 Task: Look for space in Longfield, United Kingdom from 4th June, 2023 to 8th June, 2023 for 2 adults in price range Rs.8000 to Rs.16000. Place can be private room with 1  bedroom having 1 bed and 1 bathroom. Property type can be house, flat, guest house, hotel. Booking option can be shelf check-in. Required host language is English.
Action: Mouse moved to (452, 98)
Screenshot: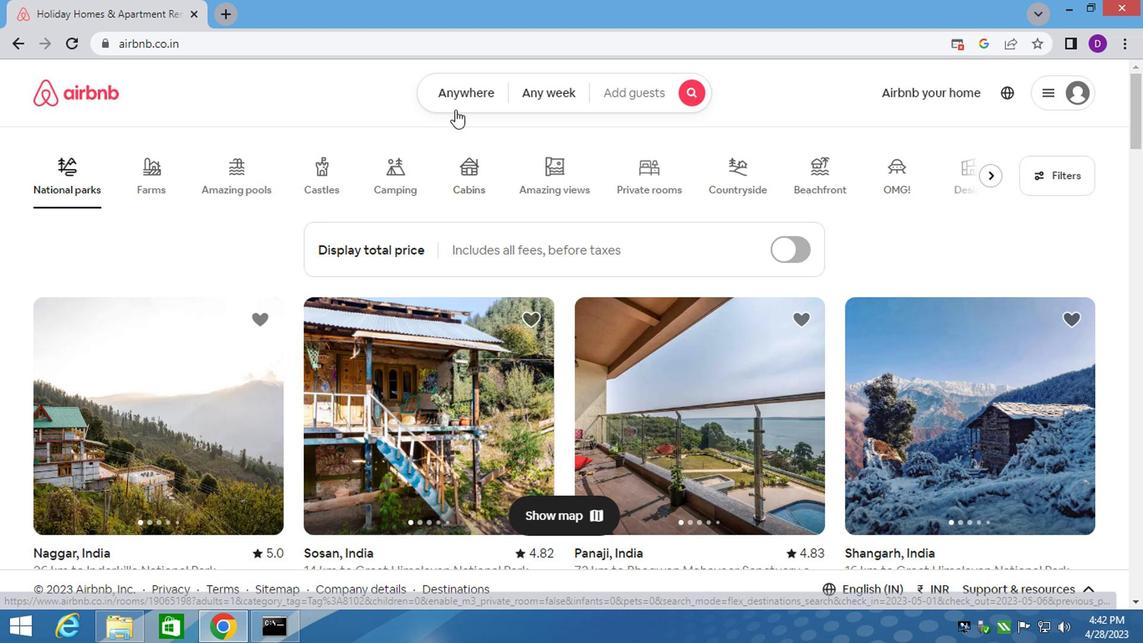 
Action: Mouse pressed left at (452, 98)
Screenshot: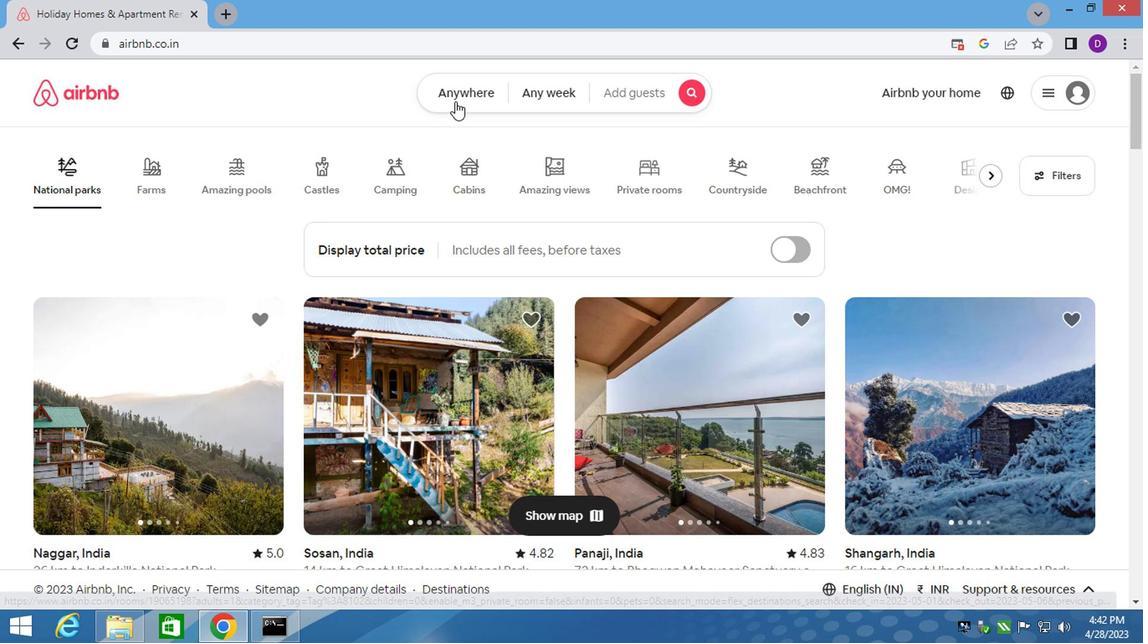 
Action: Mouse moved to (328, 163)
Screenshot: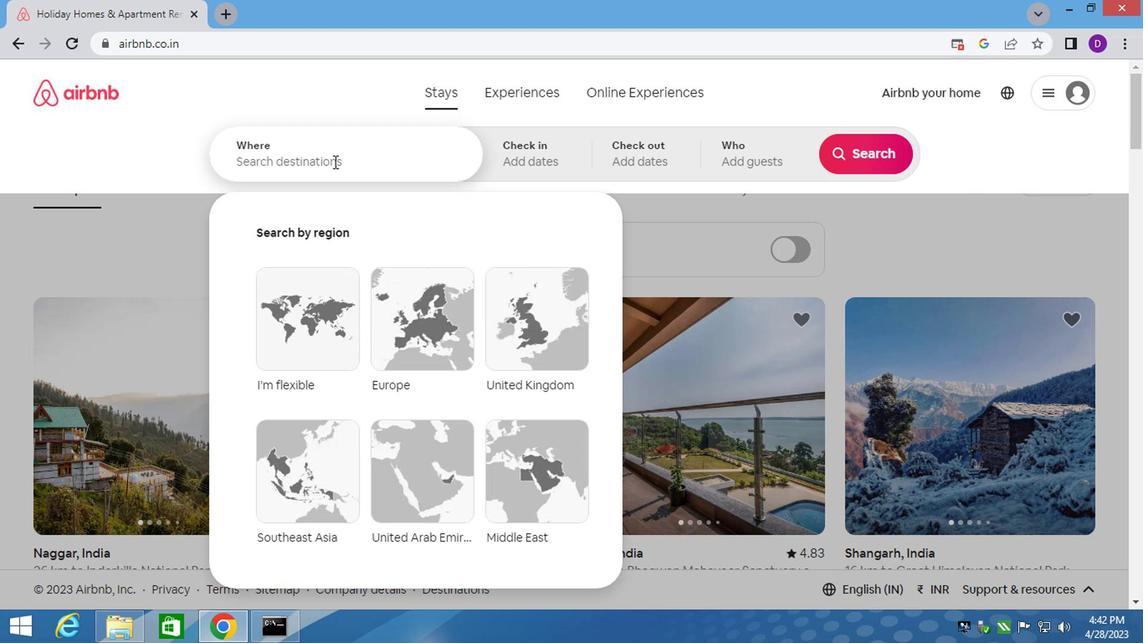 
Action: Mouse pressed left at (328, 163)
Screenshot: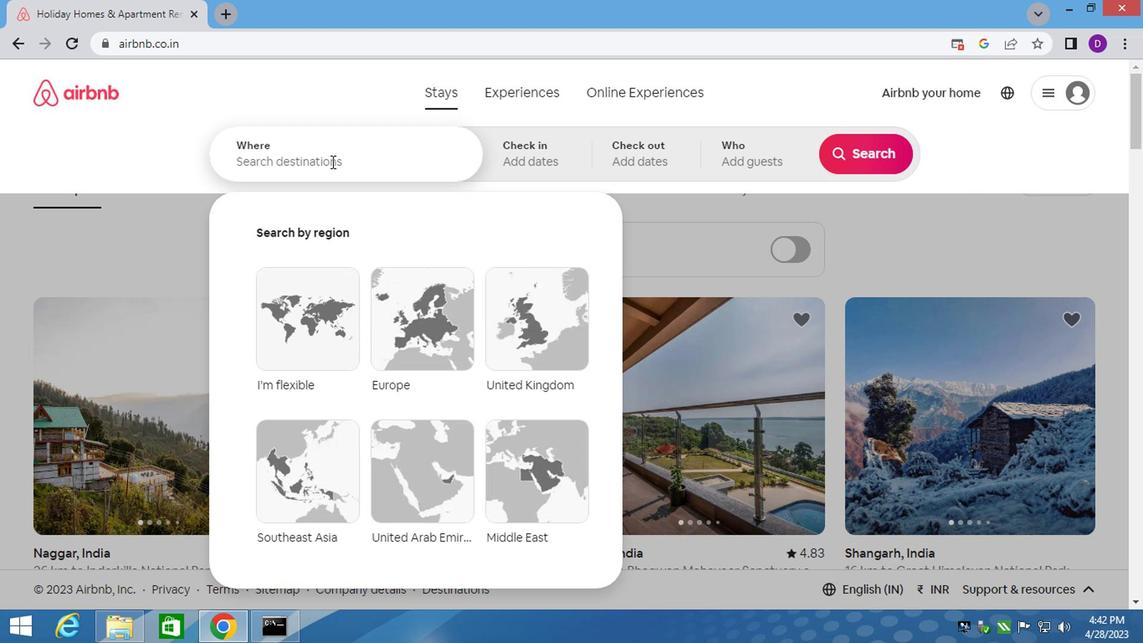
Action: Mouse moved to (328, 163)
Screenshot: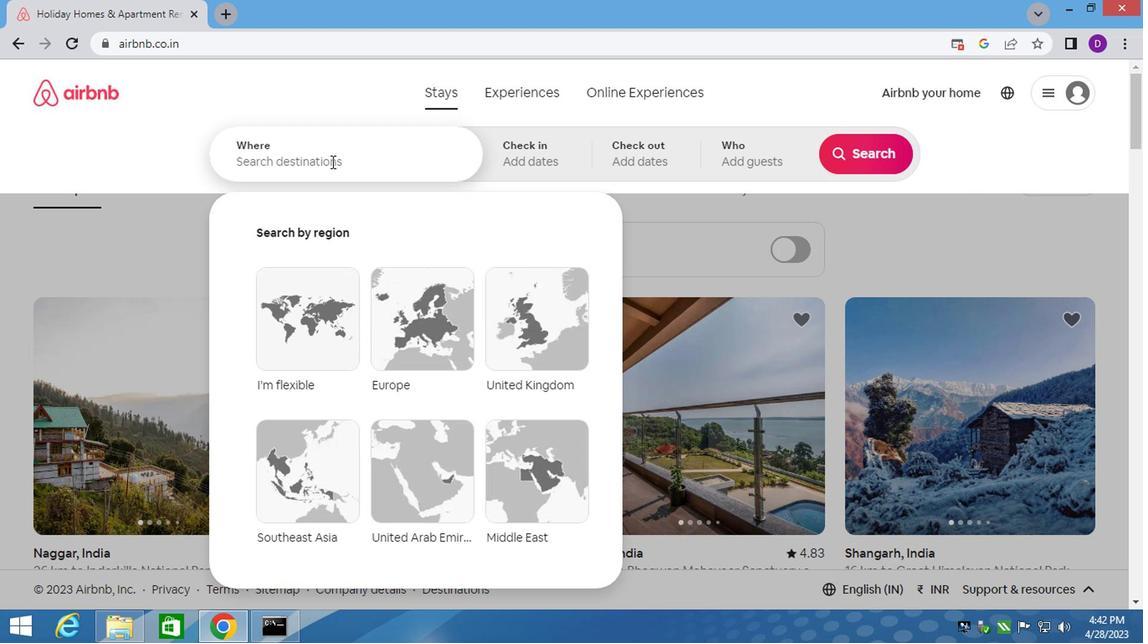 
Action: Key pressed <Key.shift_r>Longfield,<Key.space><Key.down><Key.enter>
Screenshot: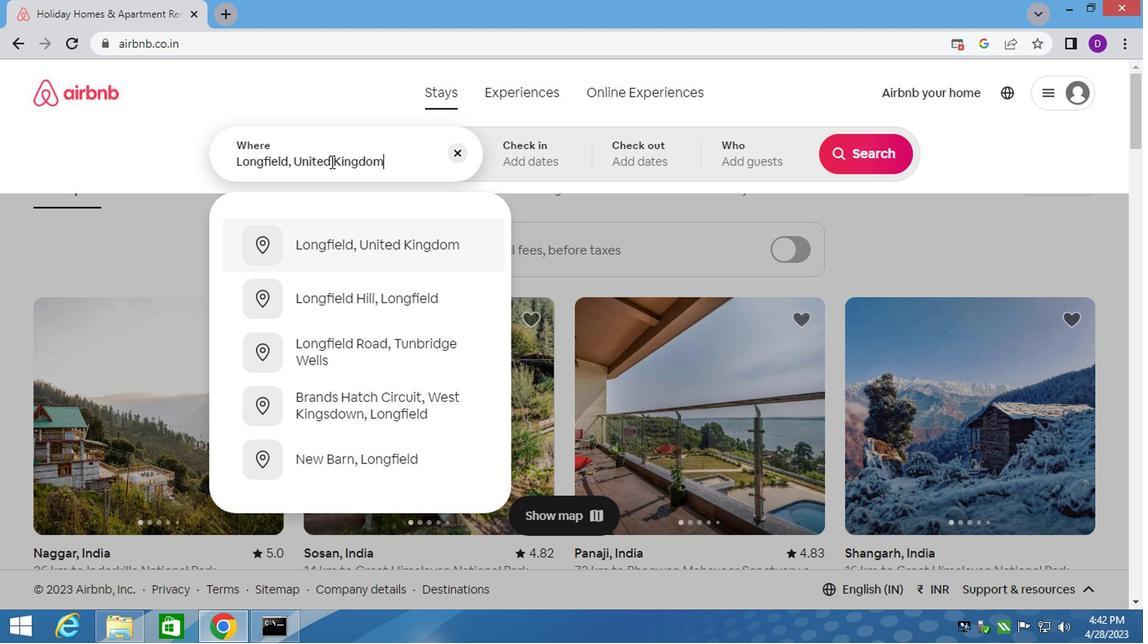 
Action: Mouse moved to (845, 287)
Screenshot: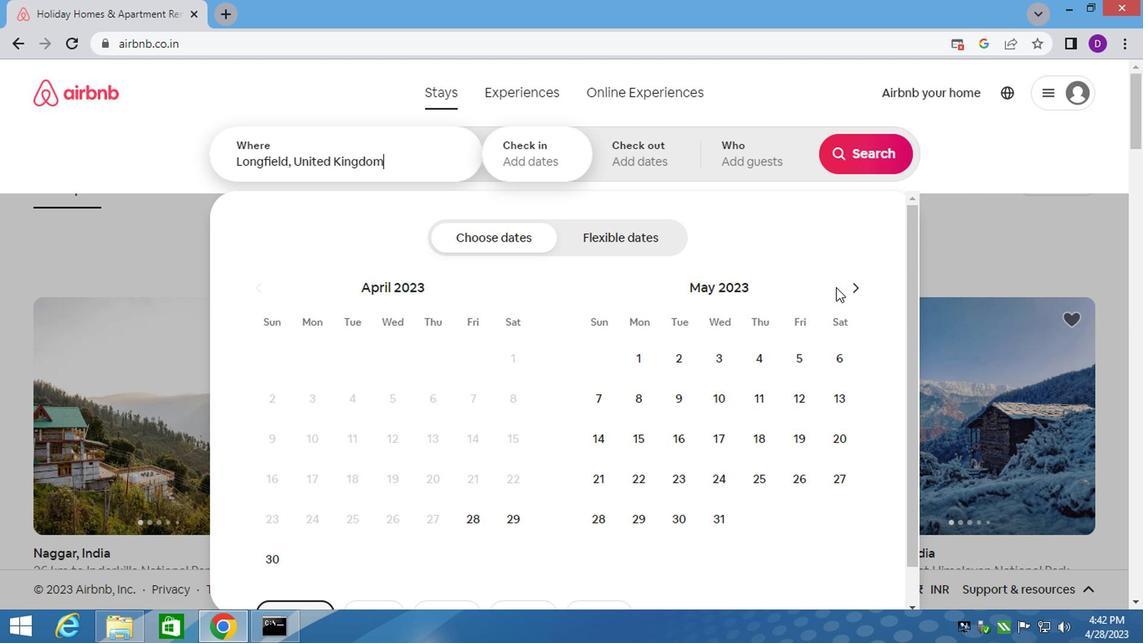 
Action: Mouse pressed left at (845, 287)
Screenshot: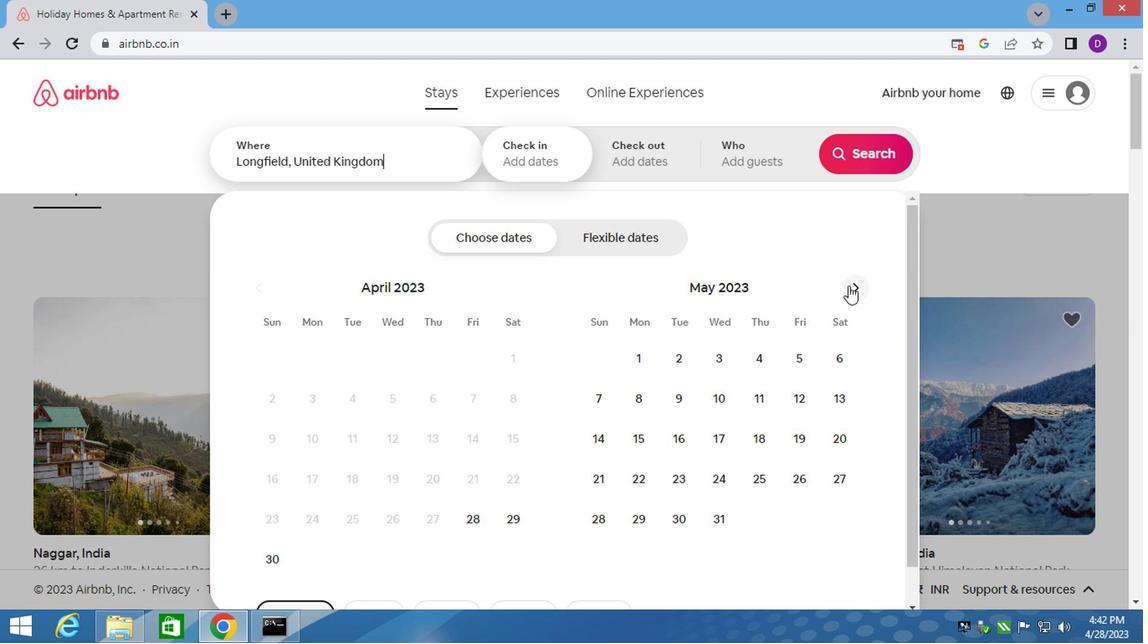 
Action: Mouse moved to (605, 402)
Screenshot: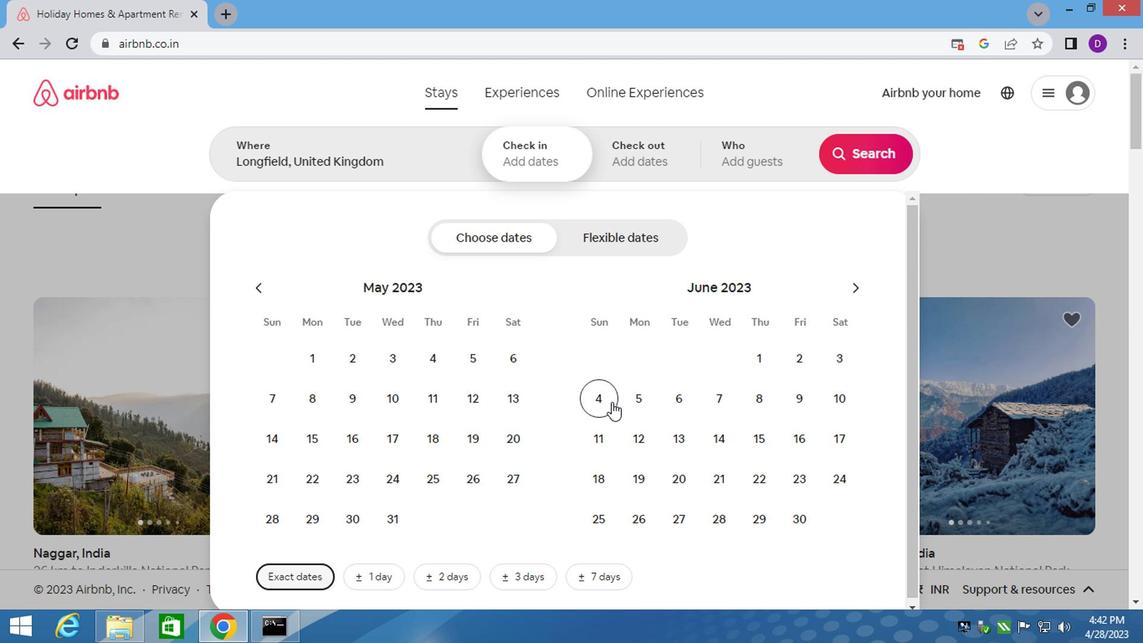 
Action: Mouse pressed left at (605, 402)
Screenshot: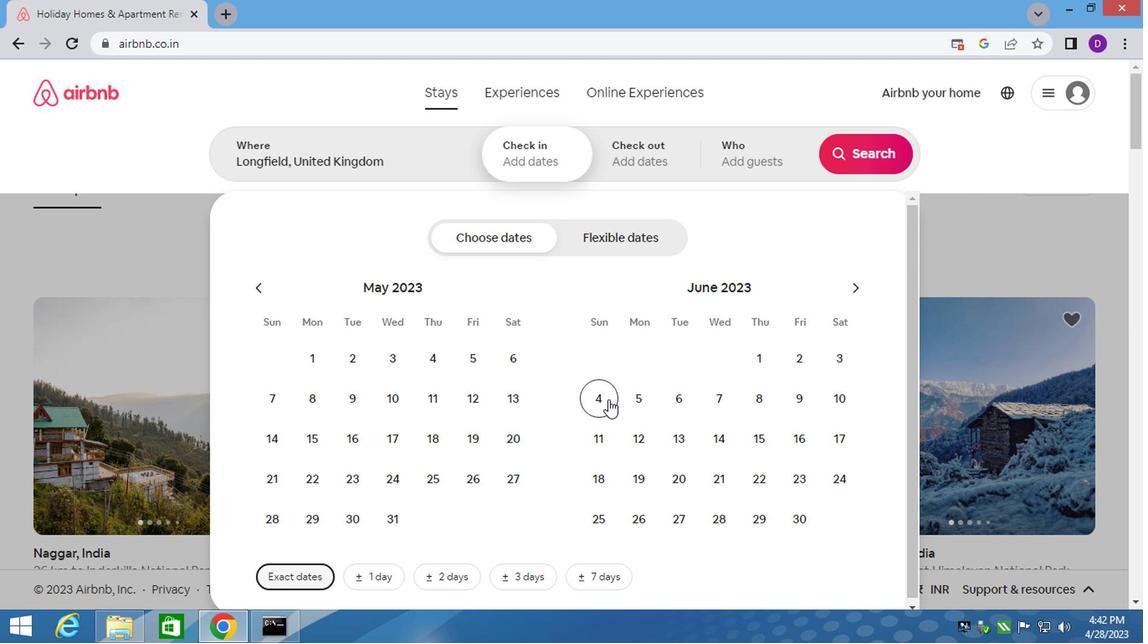 
Action: Mouse moved to (767, 403)
Screenshot: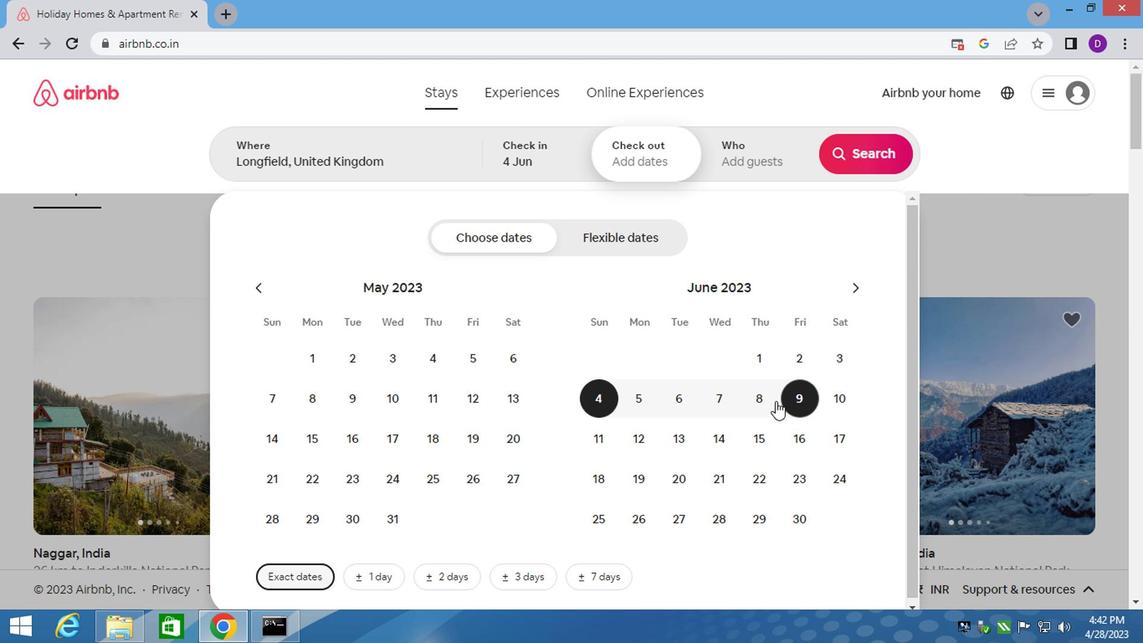 
Action: Mouse pressed left at (767, 403)
Screenshot: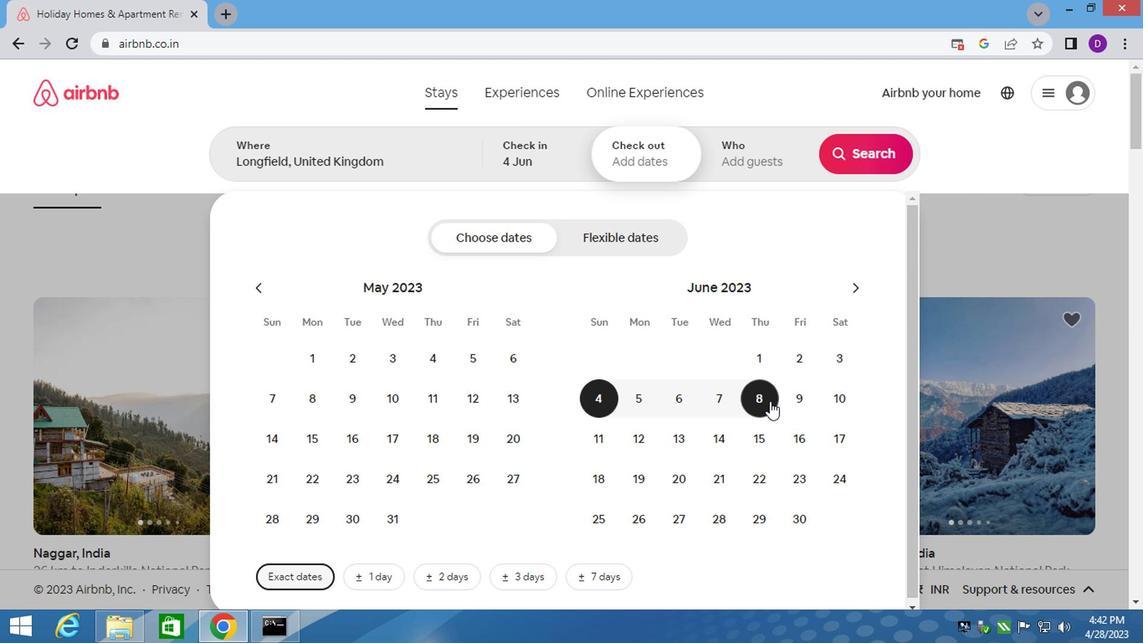 
Action: Mouse moved to (768, 162)
Screenshot: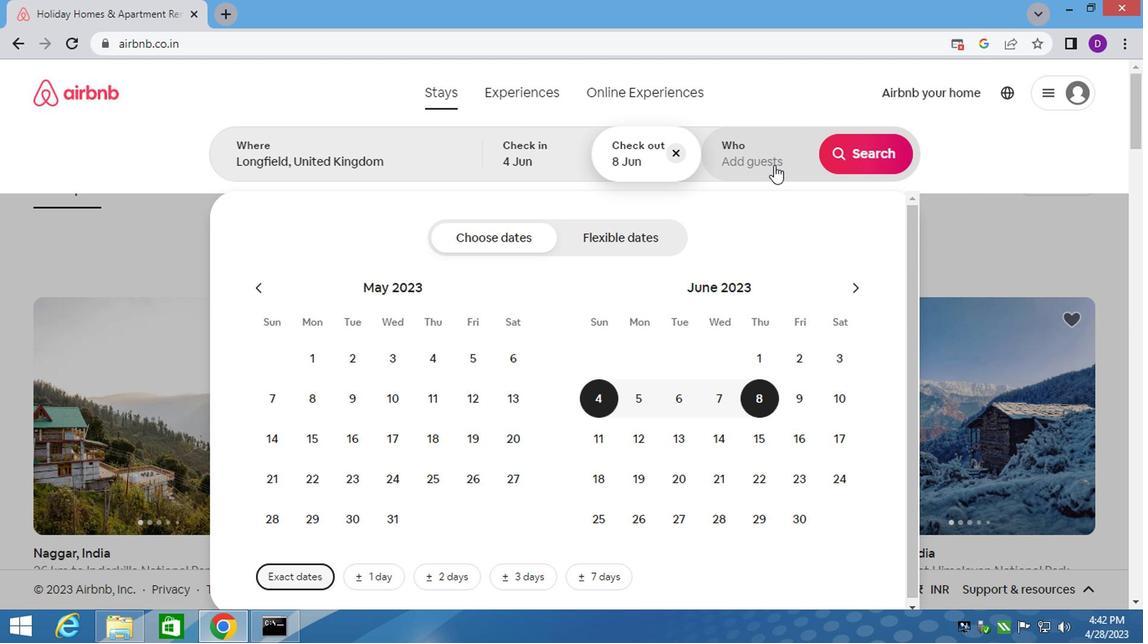 
Action: Mouse pressed left at (768, 162)
Screenshot: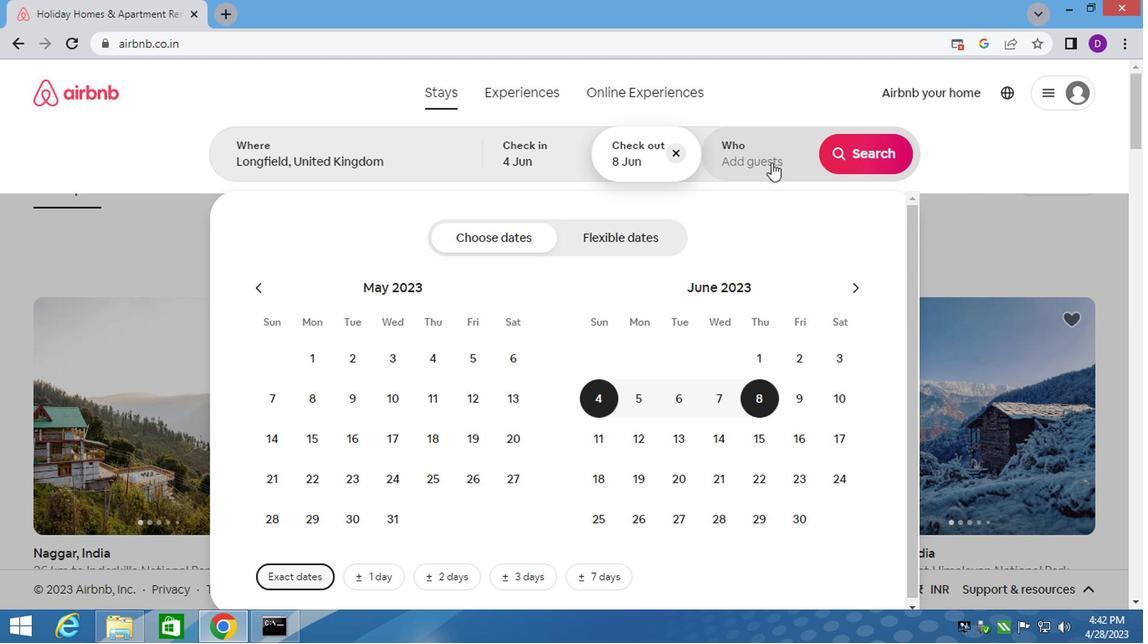
Action: Mouse moved to (860, 252)
Screenshot: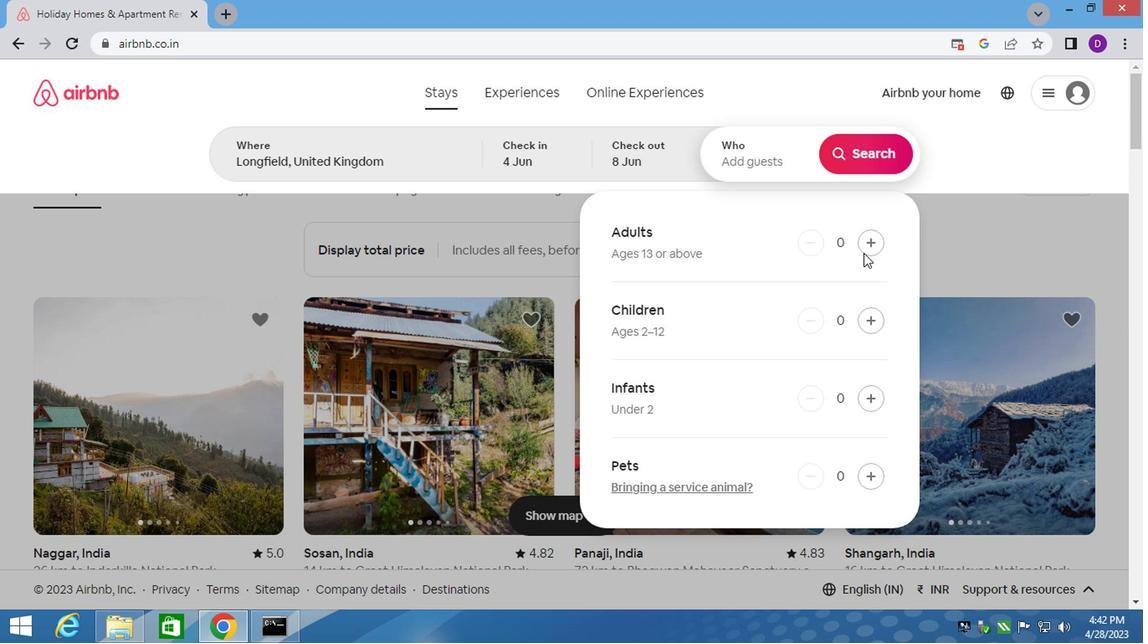
Action: Mouse pressed left at (860, 252)
Screenshot: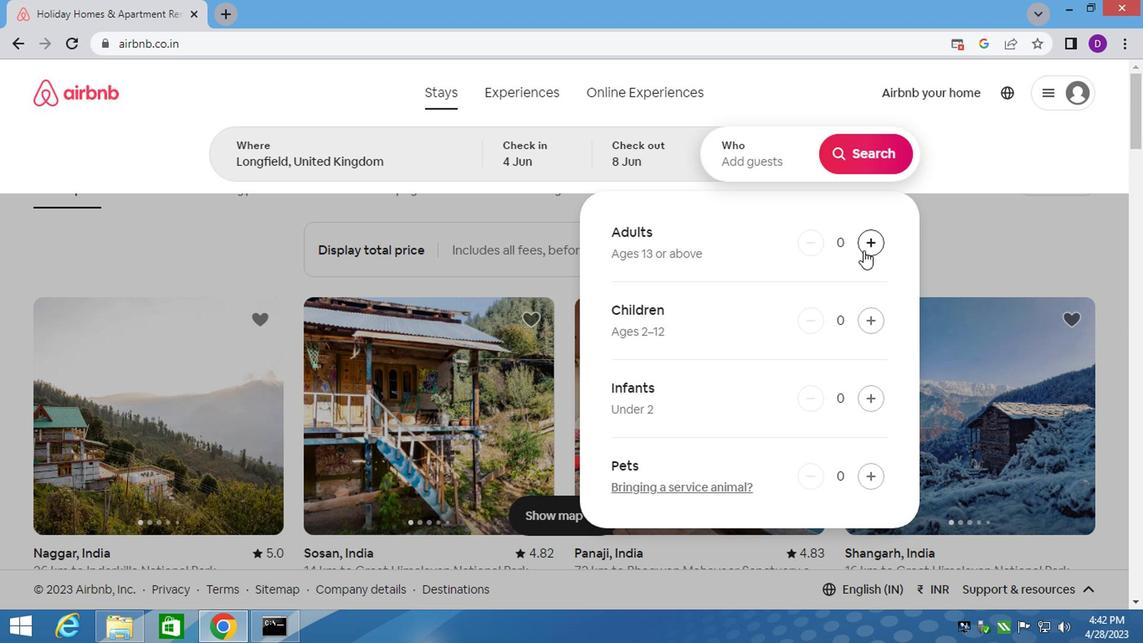 
Action: Mouse pressed left at (860, 252)
Screenshot: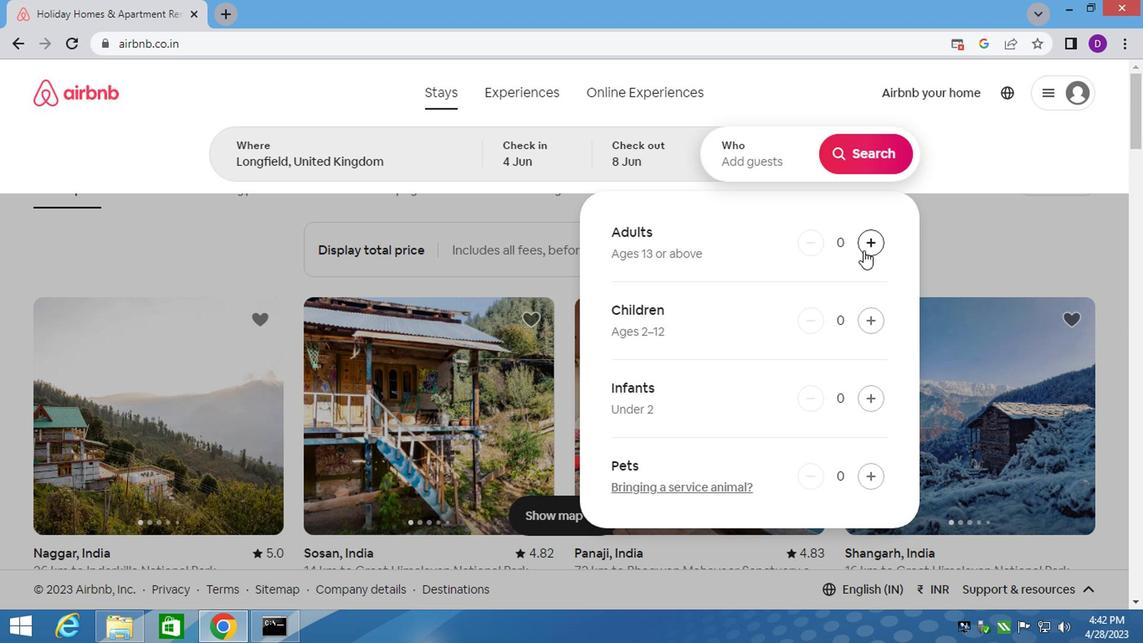 
Action: Mouse moved to (857, 166)
Screenshot: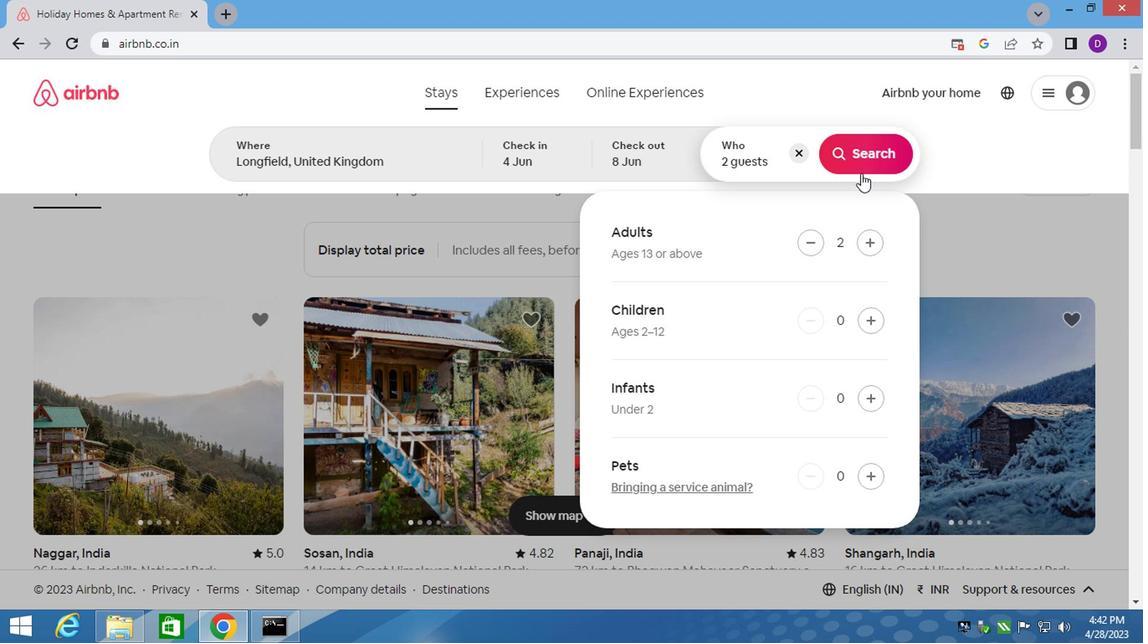 
Action: Mouse pressed left at (857, 166)
Screenshot: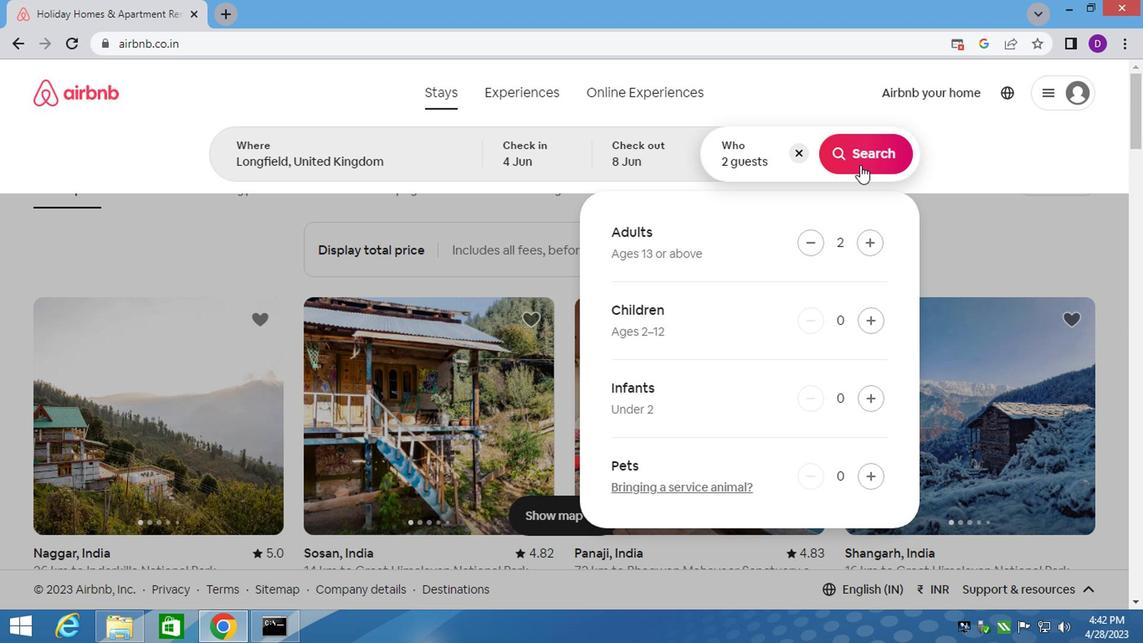 
Action: Mouse moved to (1050, 167)
Screenshot: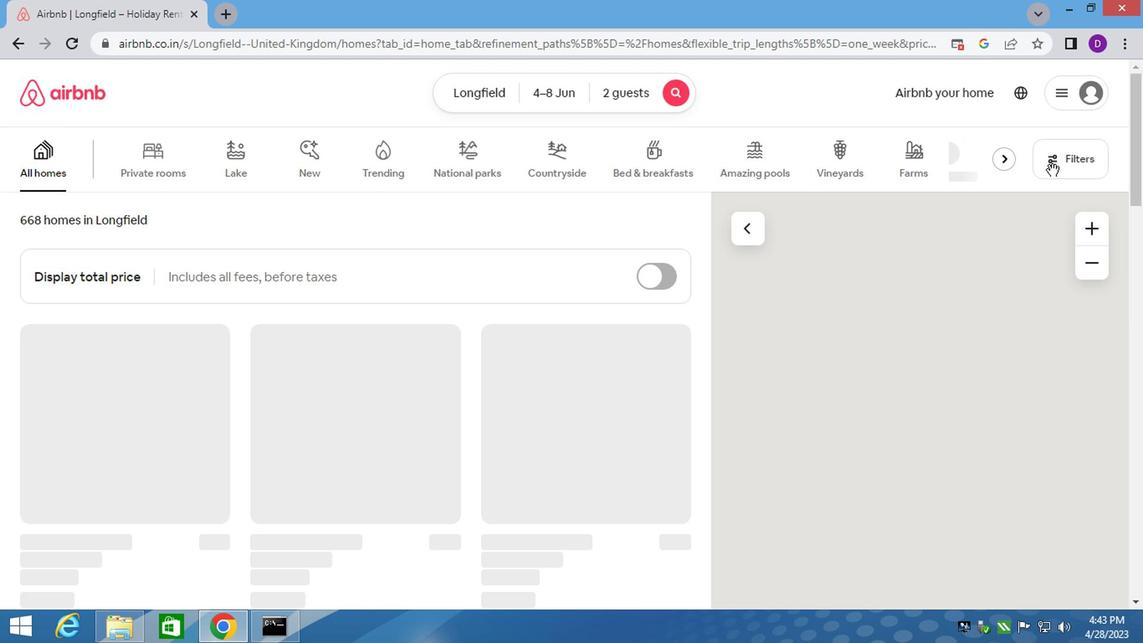 
Action: Mouse pressed left at (1050, 167)
Screenshot: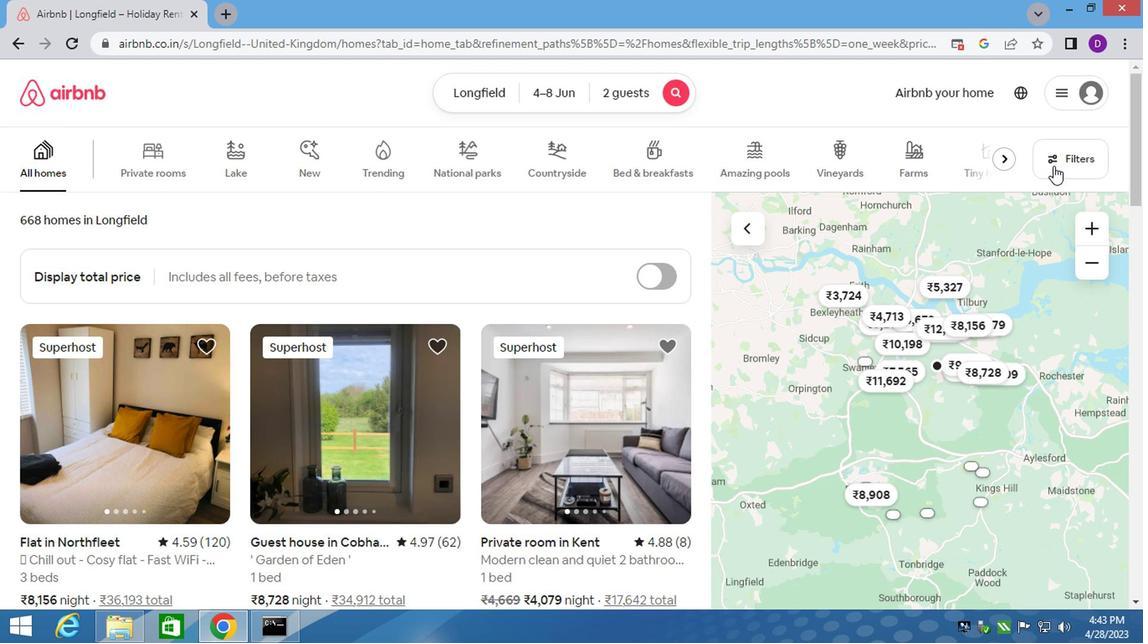 
Action: Mouse moved to (349, 374)
Screenshot: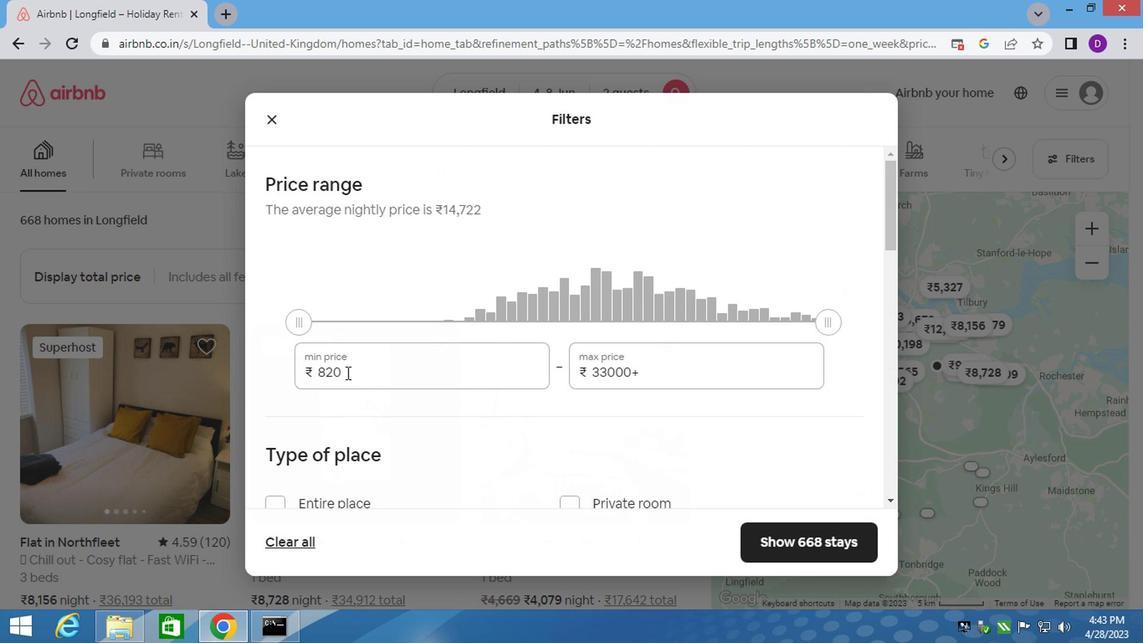 
Action: Mouse pressed left at (349, 374)
Screenshot: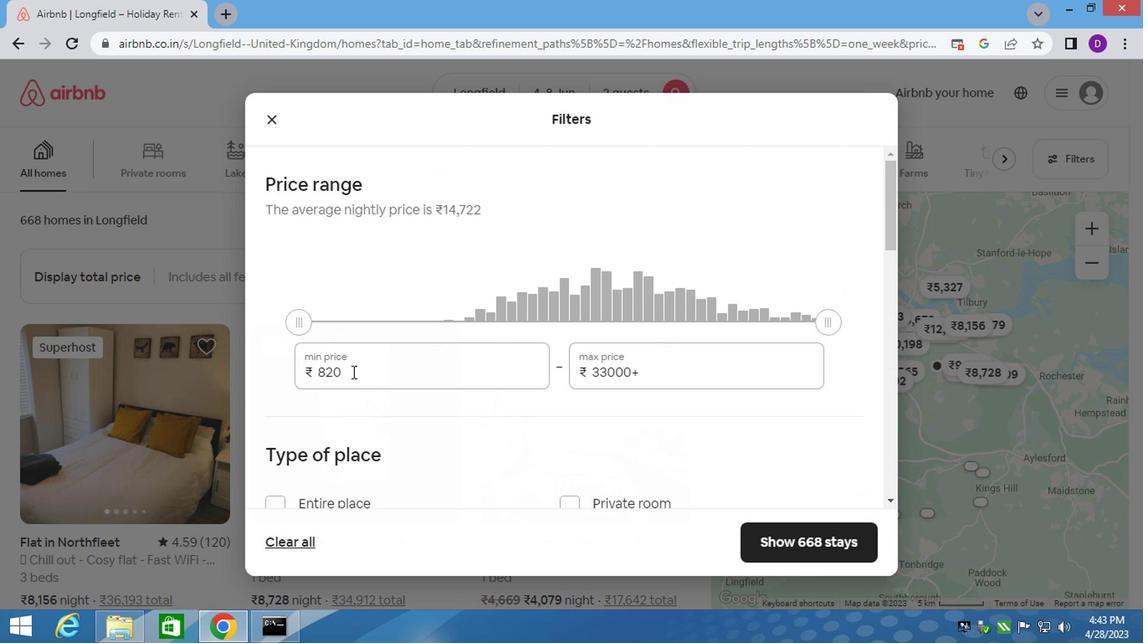 
Action: Mouse pressed left at (349, 374)
Screenshot: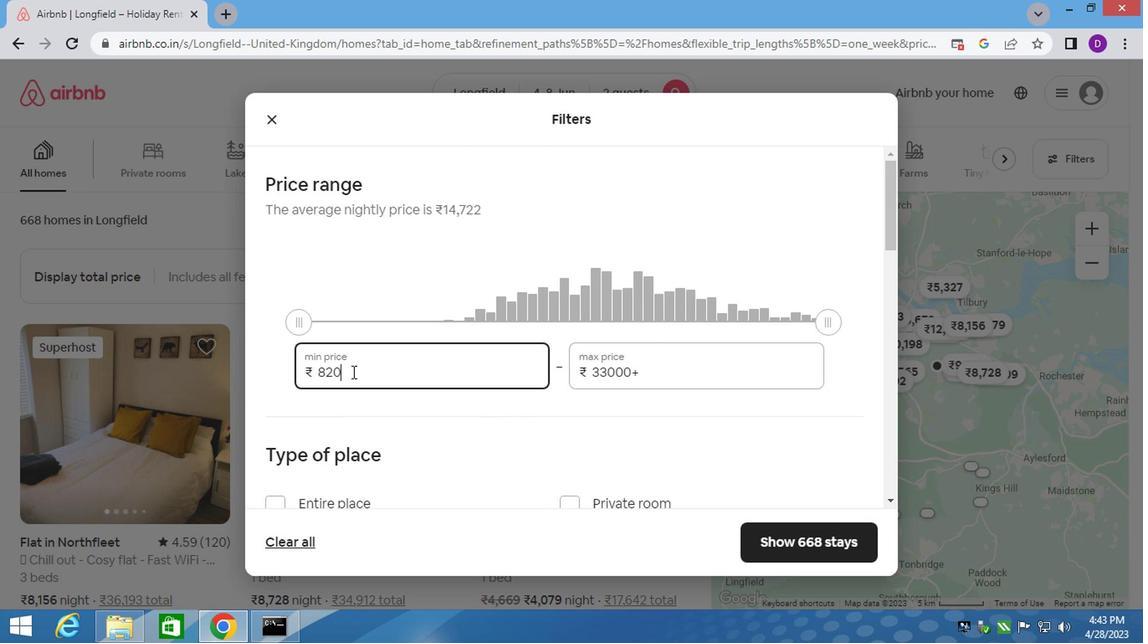 
Action: Key pressed 8000<Key.tab>1<Key.backspace><Key.backspace><Key.backspace><Key.backspace><Key.backspace><Key.backspace><Key.backspace><Key.backspace><Key.backspace><Key.backspace><Key.backspace>16000
Screenshot: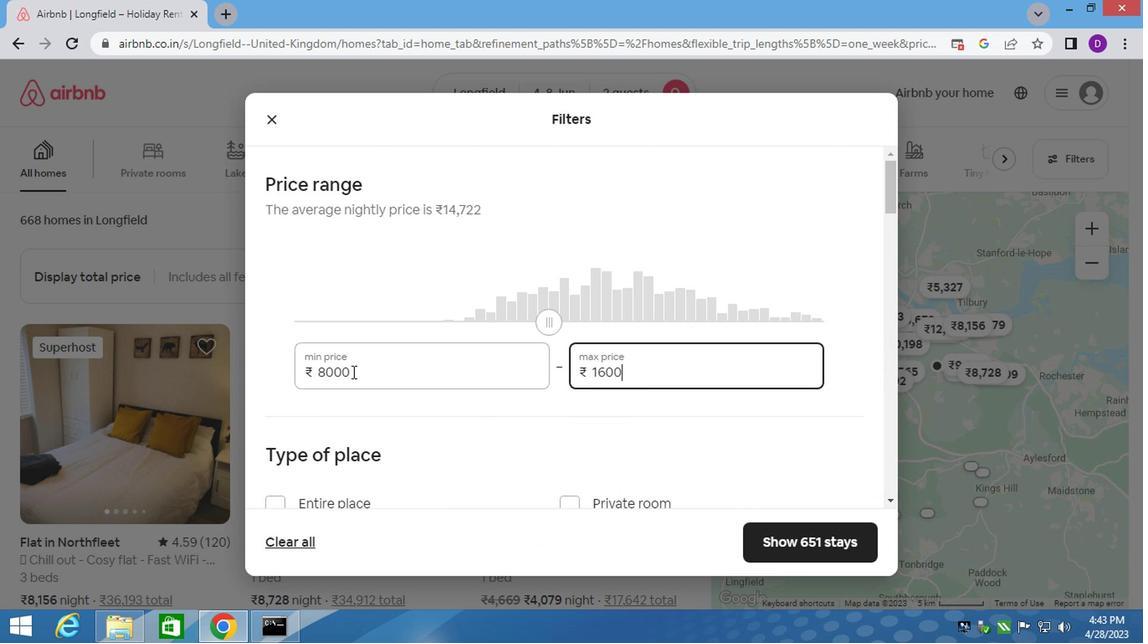 
Action: Mouse moved to (349, 375)
Screenshot: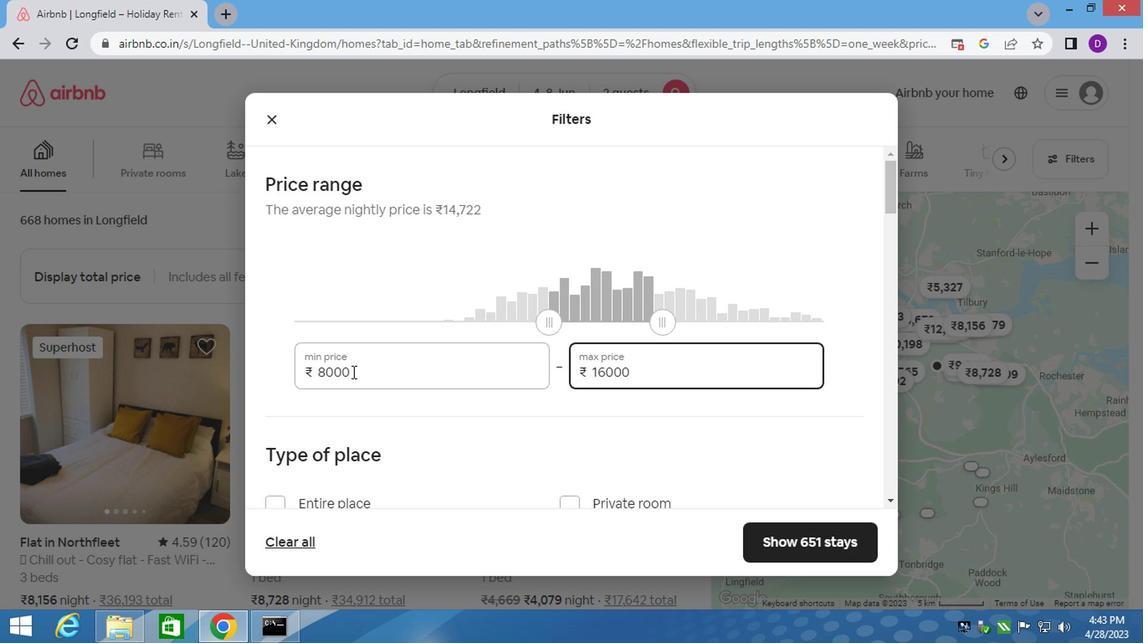 
Action: Mouse scrolled (349, 374) with delta (0, 0)
Screenshot: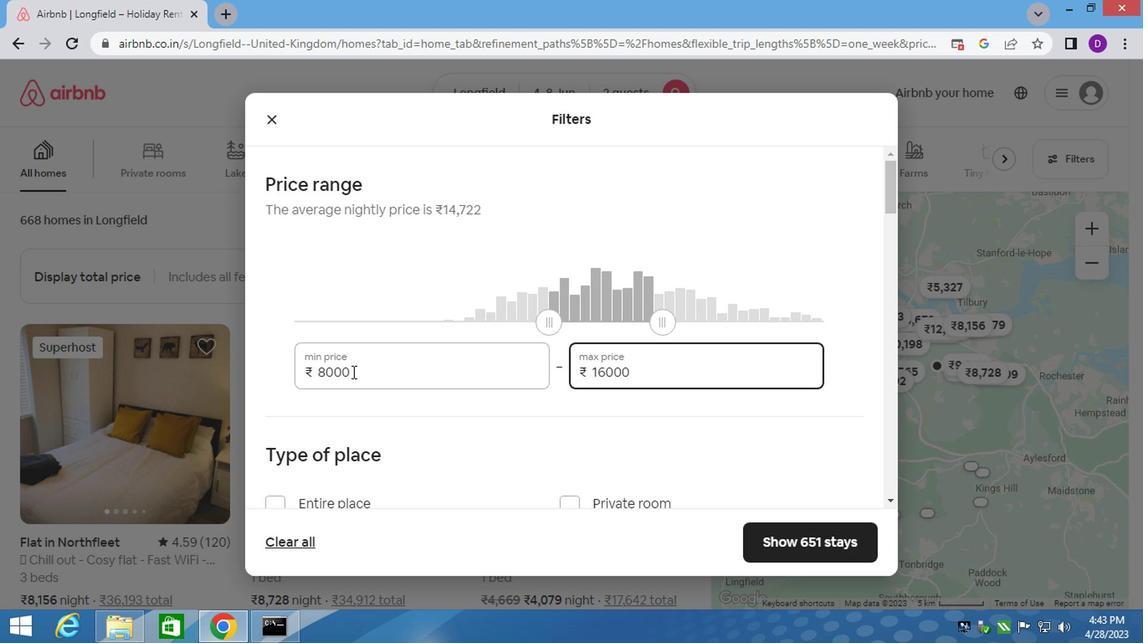 
Action: Mouse moved to (349, 375)
Screenshot: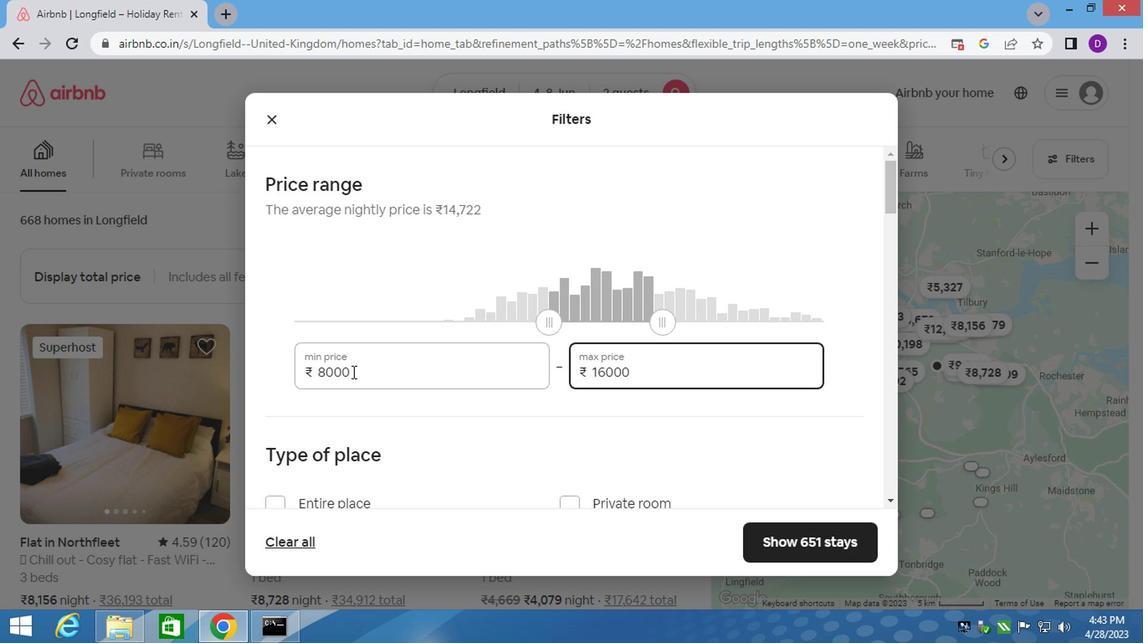 
Action: Mouse scrolled (349, 375) with delta (0, 0)
Screenshot: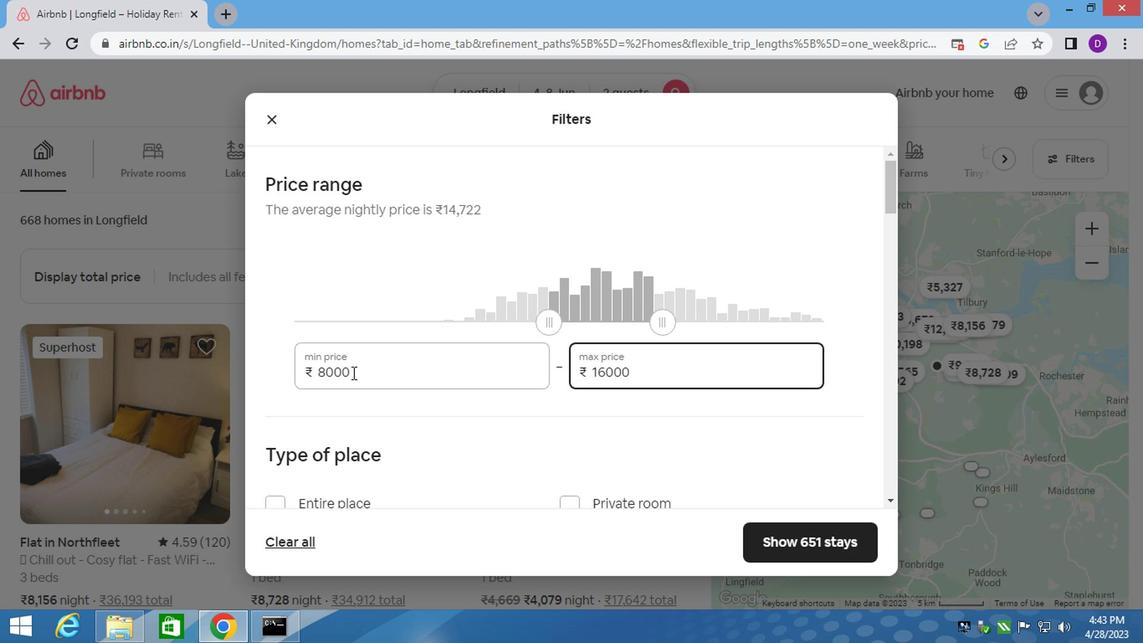 
Action: Mouse moved to (559, 346)
Screenshot: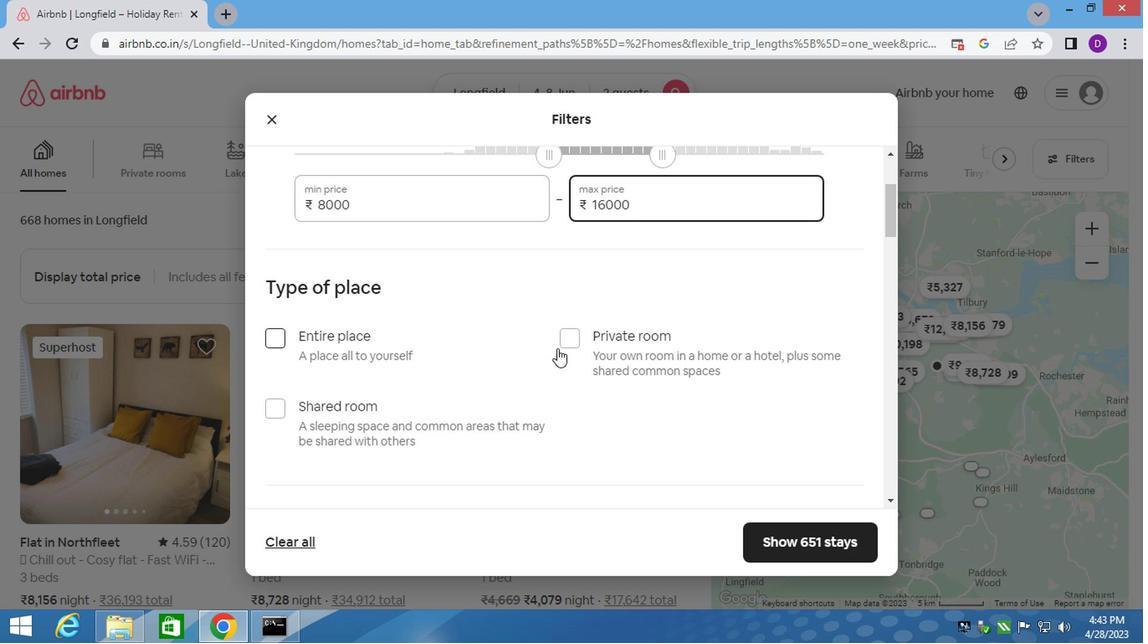 
Action: Mouse pressed left at (559, 346)
Screenshot: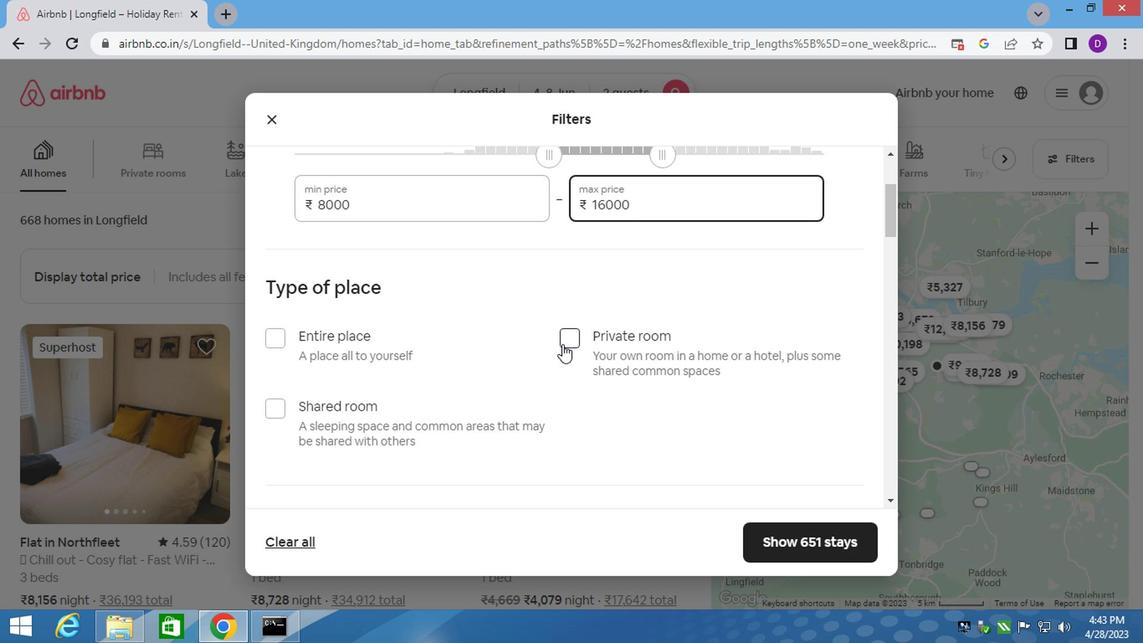 
Action: Mouse moved to (574, 365)
Screenshot: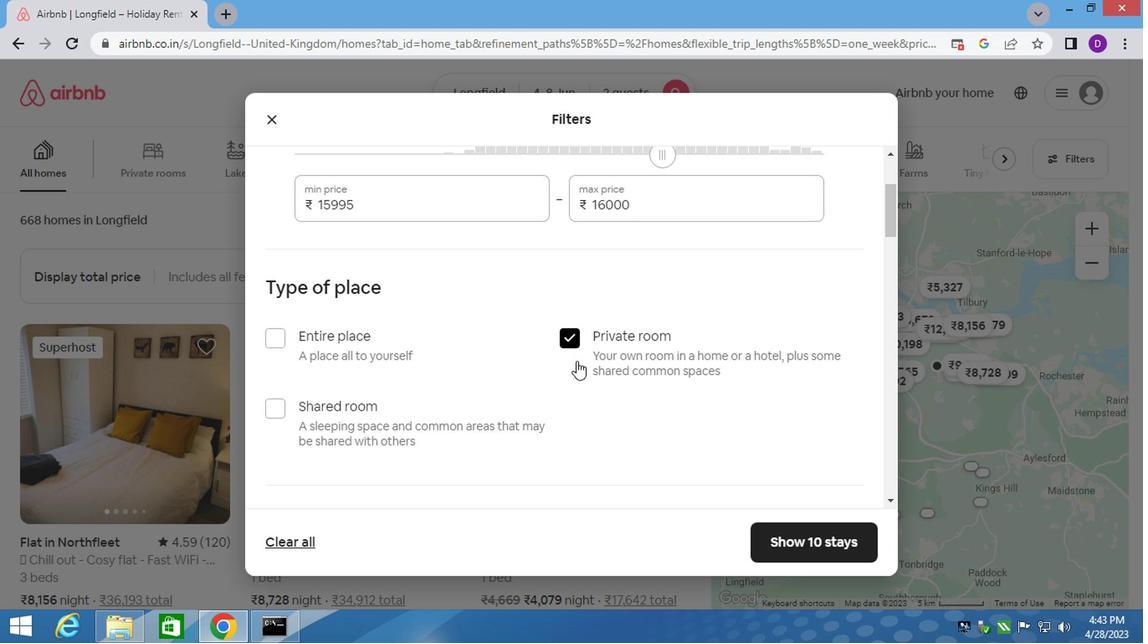 
Action: Mouse scrolled (574, 364) with delta (0, 0)
Screenshot: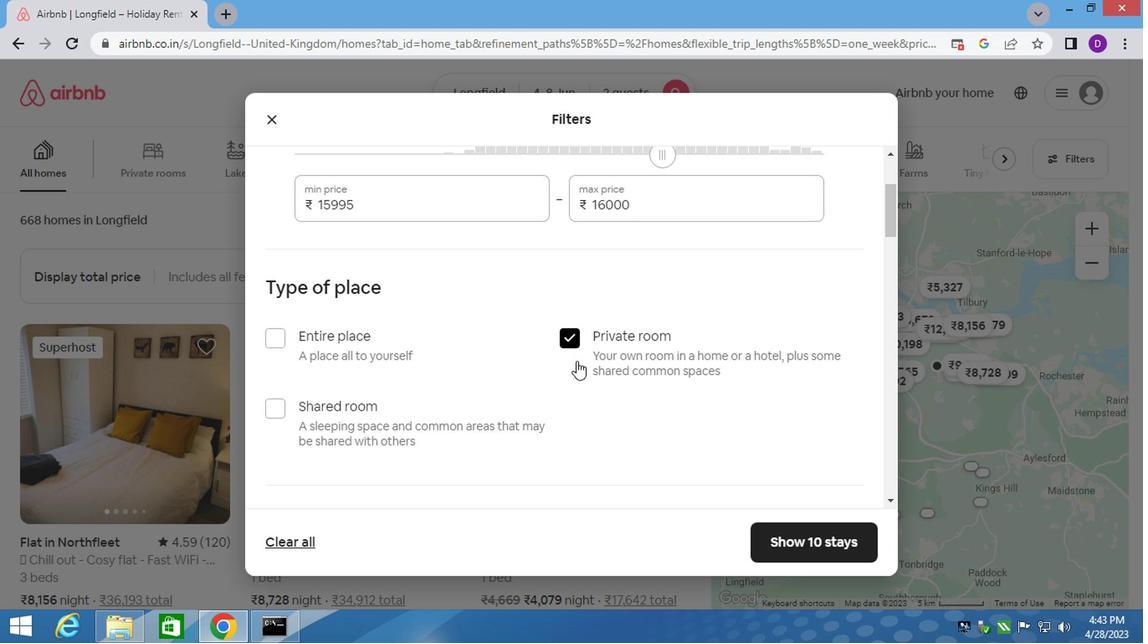 
Action: Mouse moved to (568, 366)
Screenshot: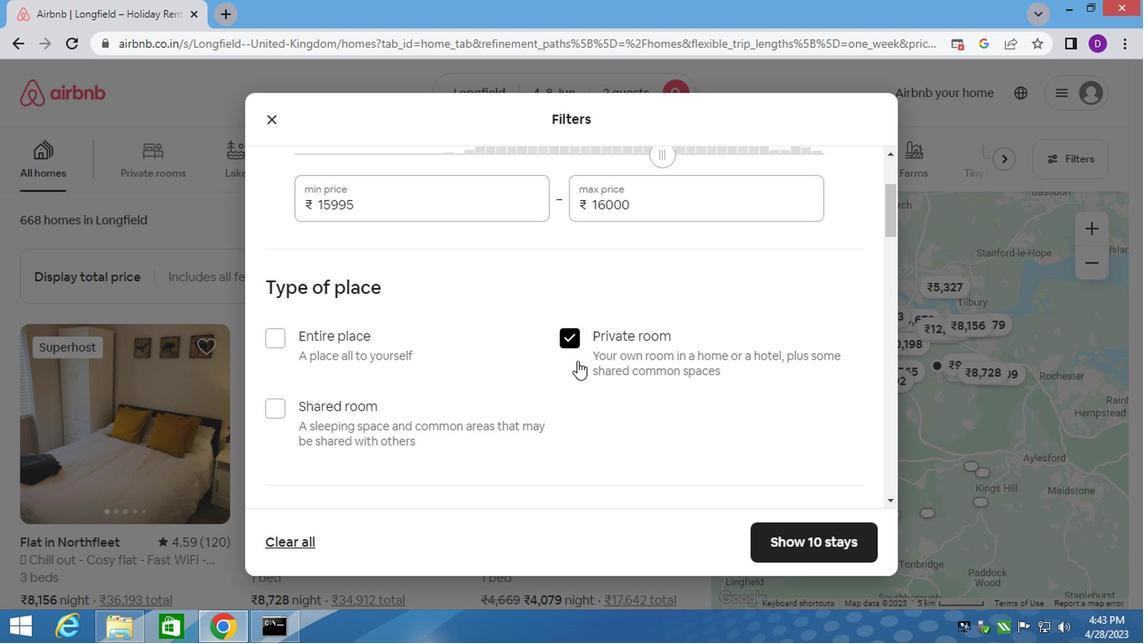 
Action: Mouse scrolled (570, 365) with delta (0, -1)
Screenshot: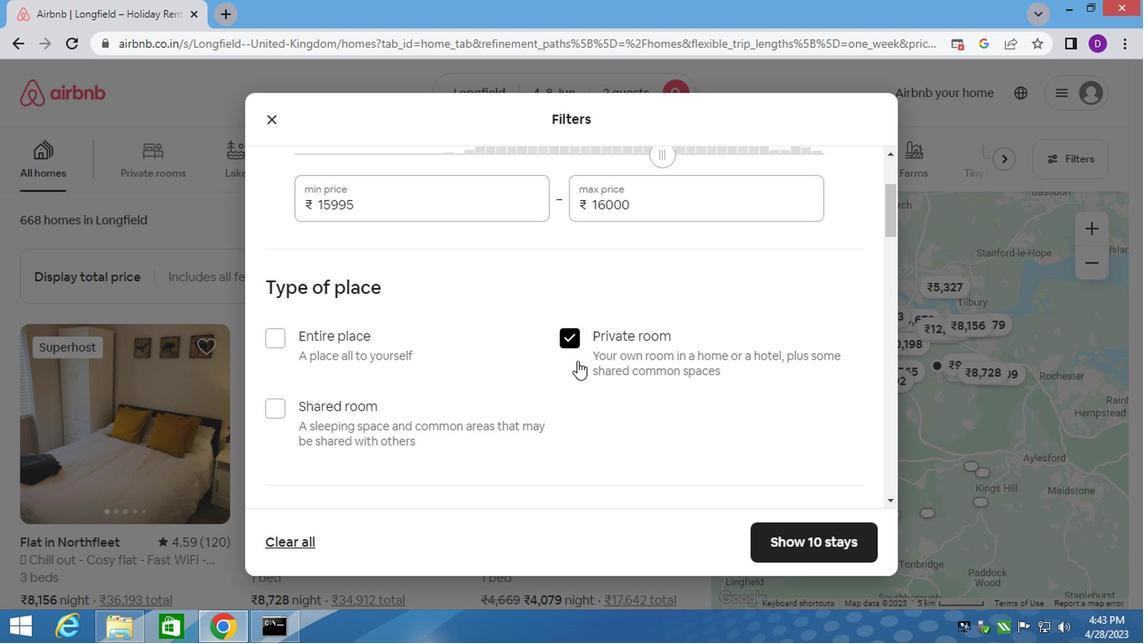 
Action: Mouse moved to (409, 370)
Screenshot: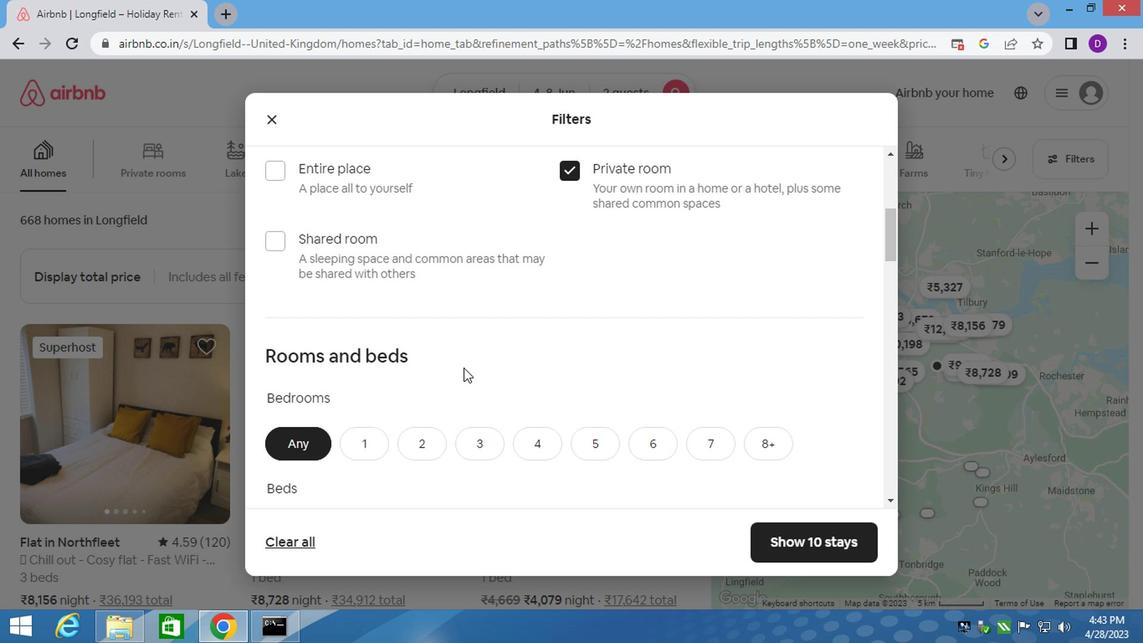 
Action: Mouse scrolled (409, 369) with delta (0, -1)
Screenshot: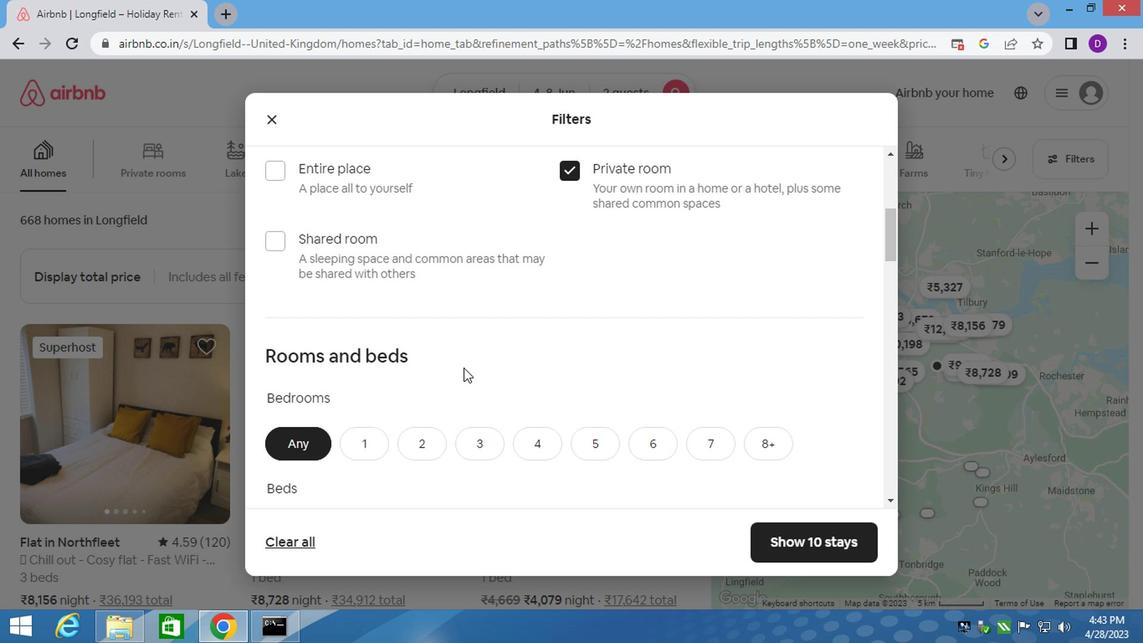 
Action: Mouse moved to (408, 370)
Screenshot: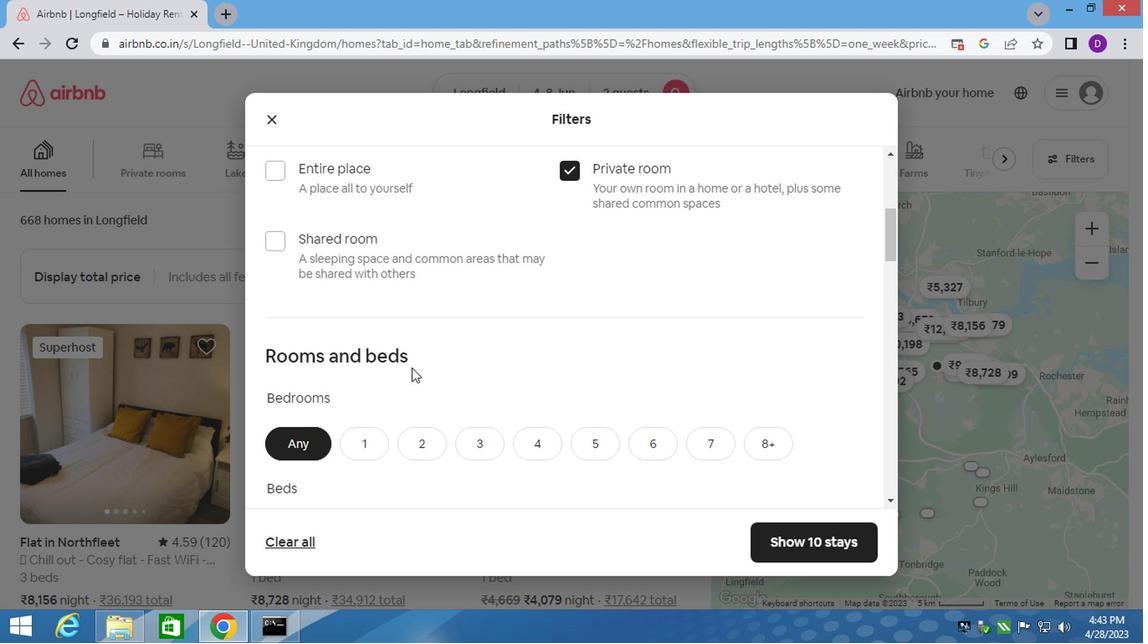 
Action: Mouse scrolled (408, 369) with delta (0, -1)
Screenshot: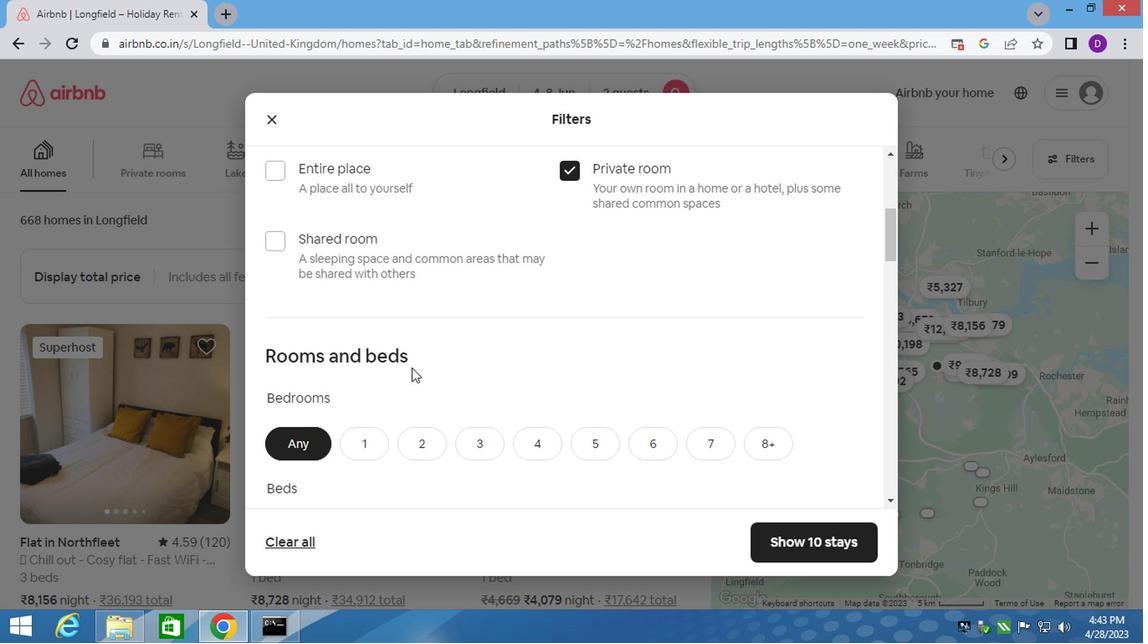 
Action: Mouse moved to (353, 282)
Screenshot: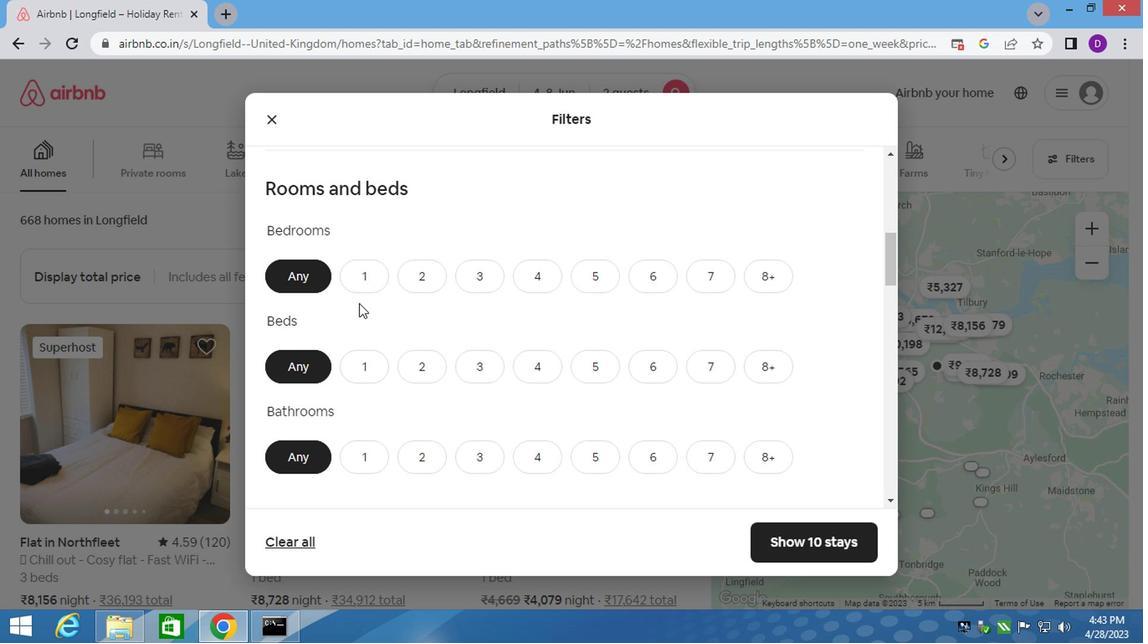 
Action: Mouse pressed left at (353, 282)
Screenshot: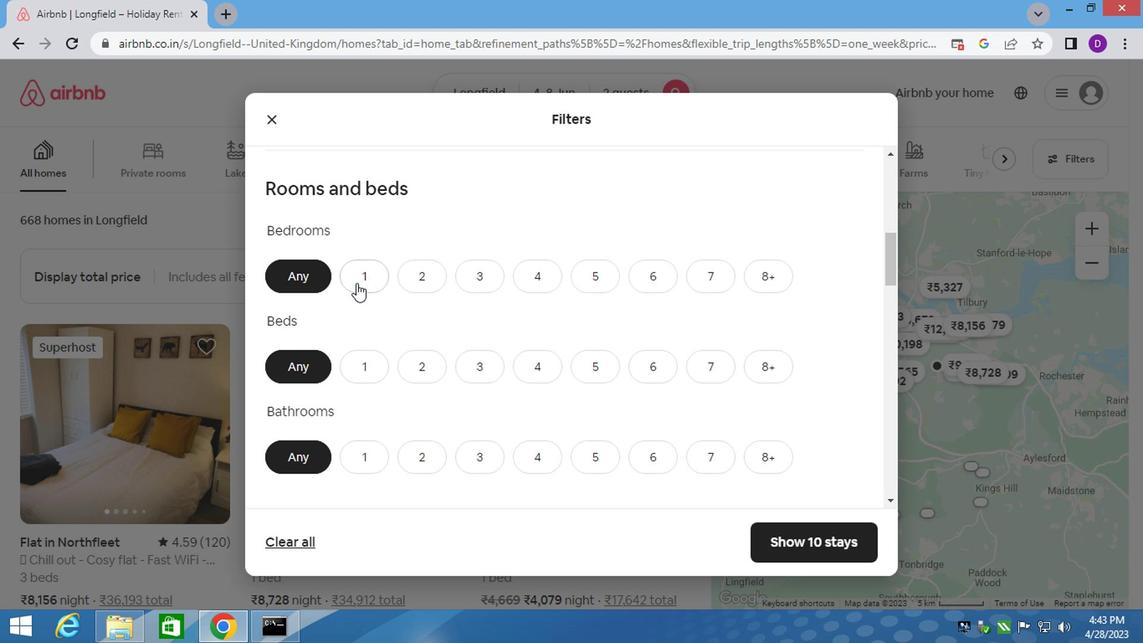 
Action: Mouse moved to (355, 359)
Screenshot: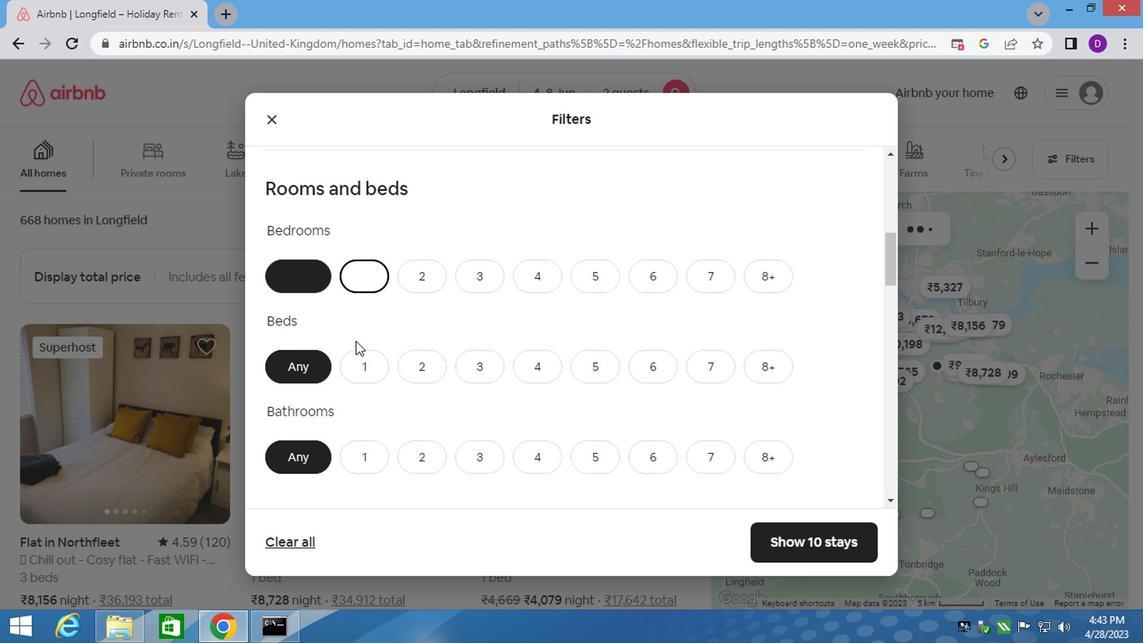 
Action: Mouse pressed left at (355, 359)
Screenshot: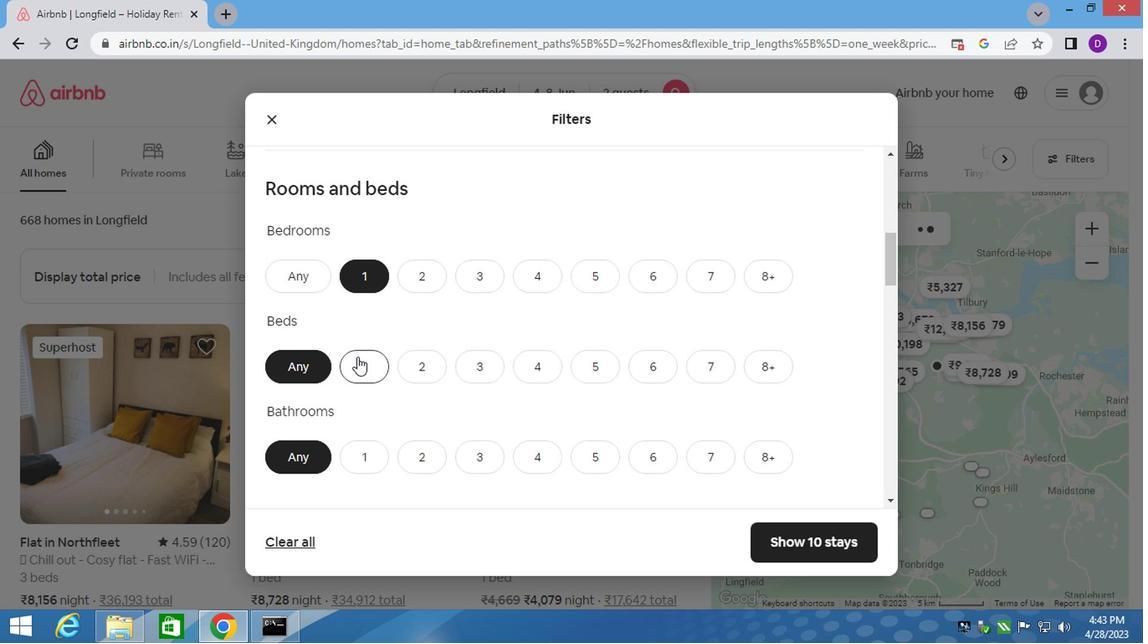 
Action: Mouse moved to (363, 447)
Screenshot: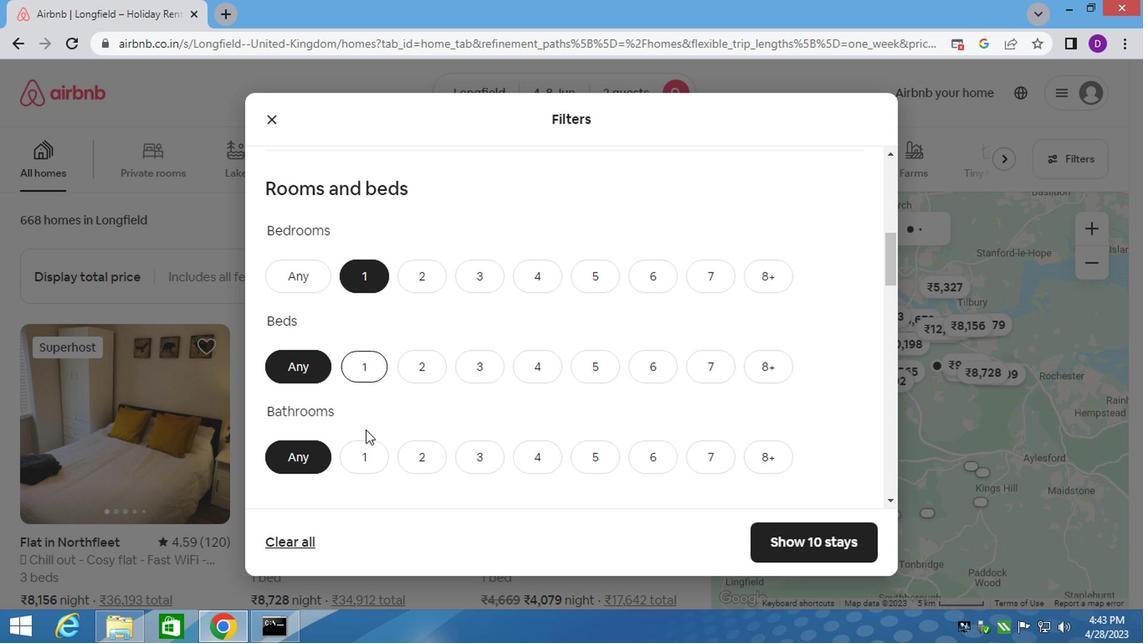 
Action: Mouse pressed left at (363, 447)
Screenshot: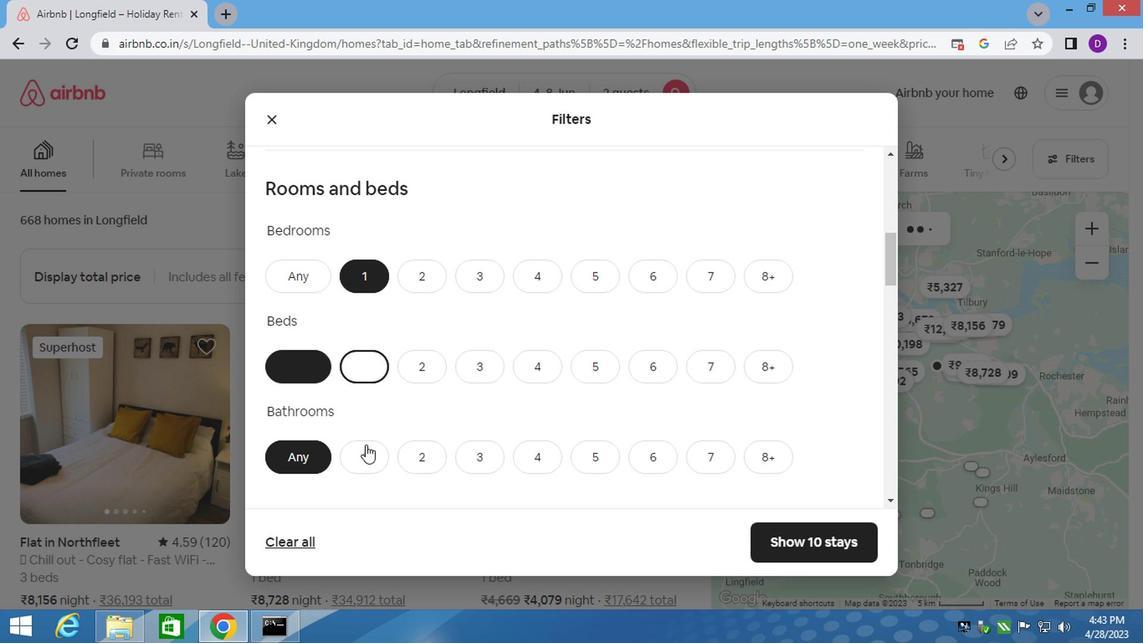 
Action: Mouse moved to (424, 477)
Screenshot: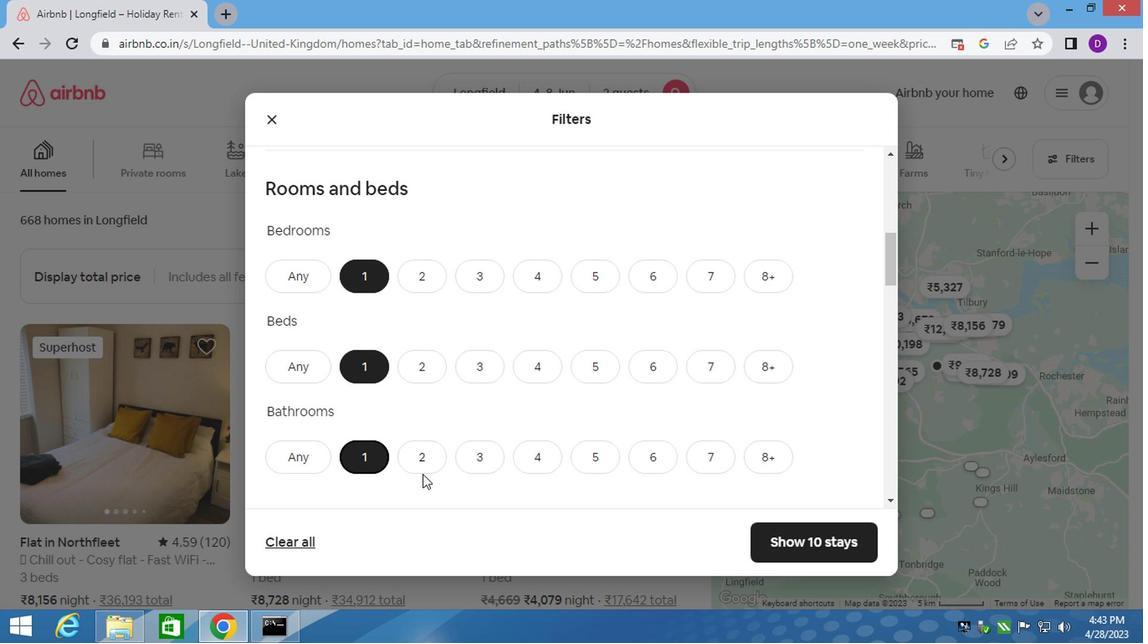 
Action: Mouse scrolled (424, 475) with delta (0, -1)
Screenshot: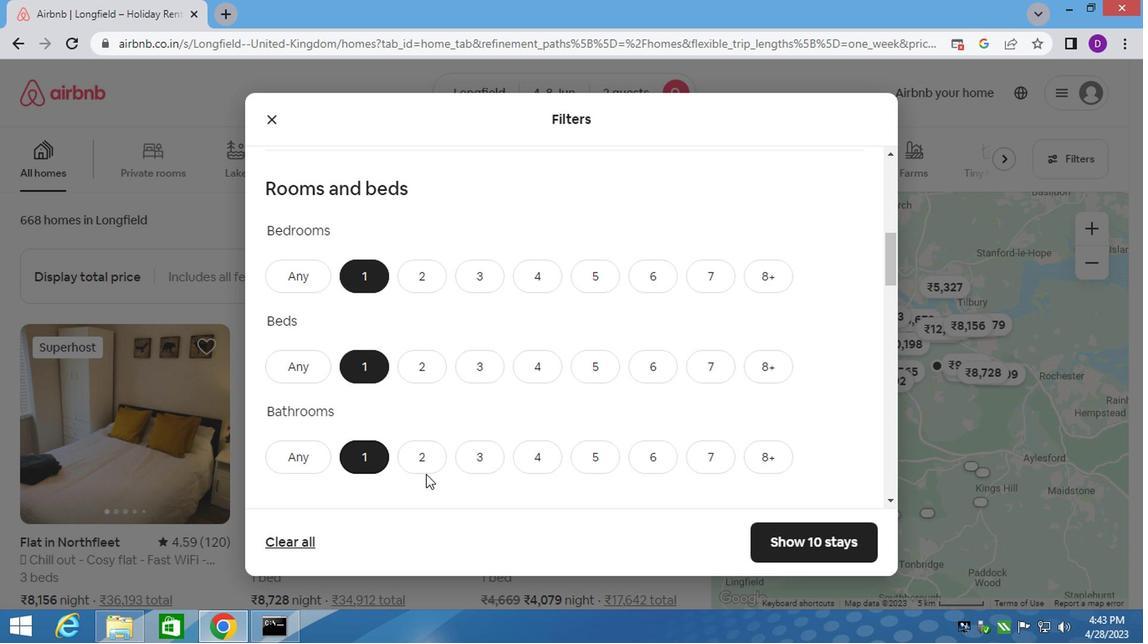
Action: Mouse scrolled (424, 475) with delta (0, -1)
Screenshot: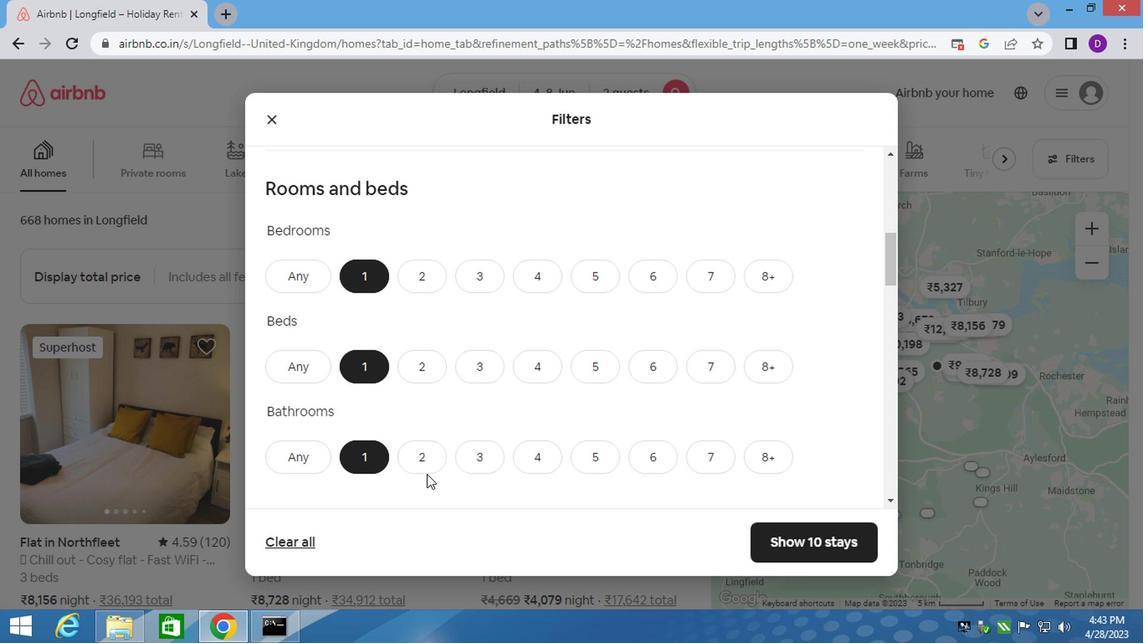 
Action: Mouse moved to (356, 433)
Screenshot: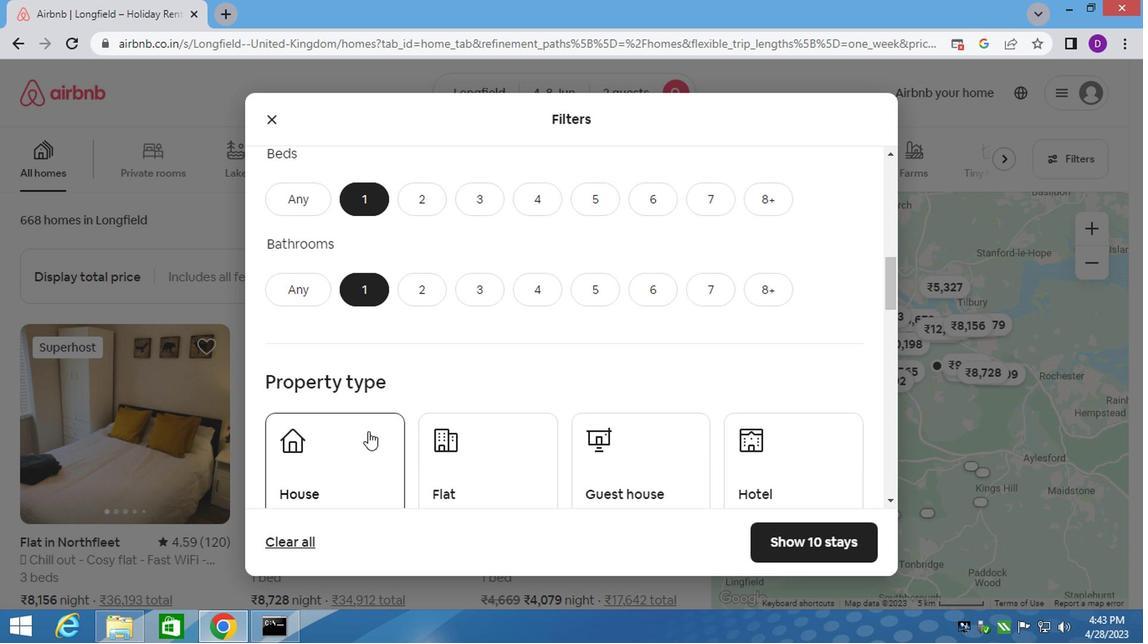 
Action: Mouse pressed left at (356, 433)
Screenshot: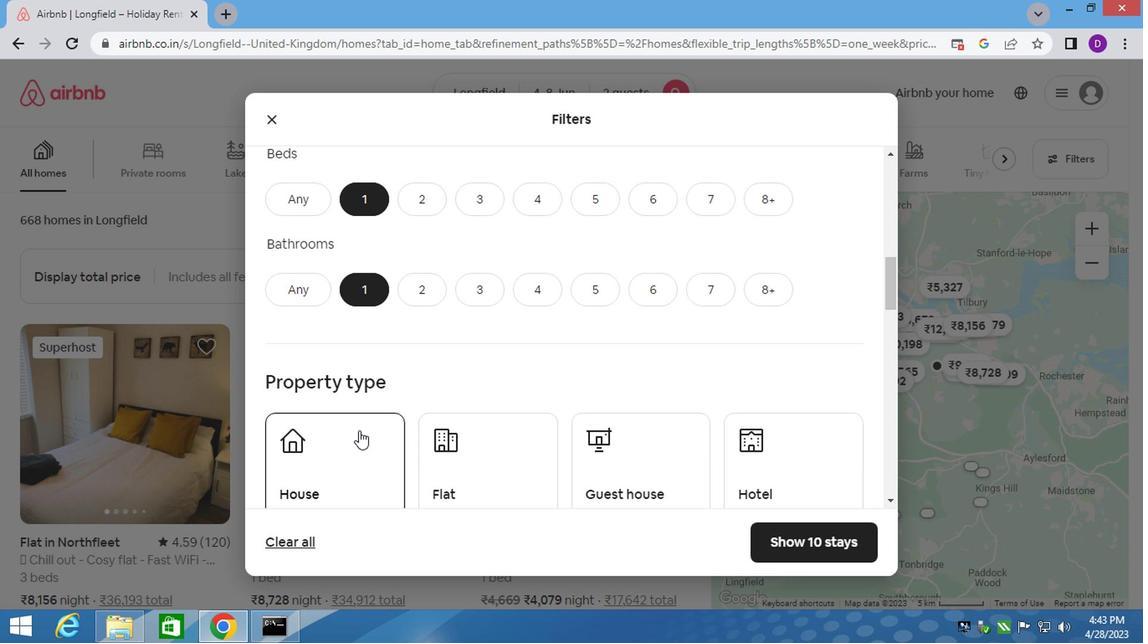 
Action: Mouse moved to (484, 439)
Screenshot: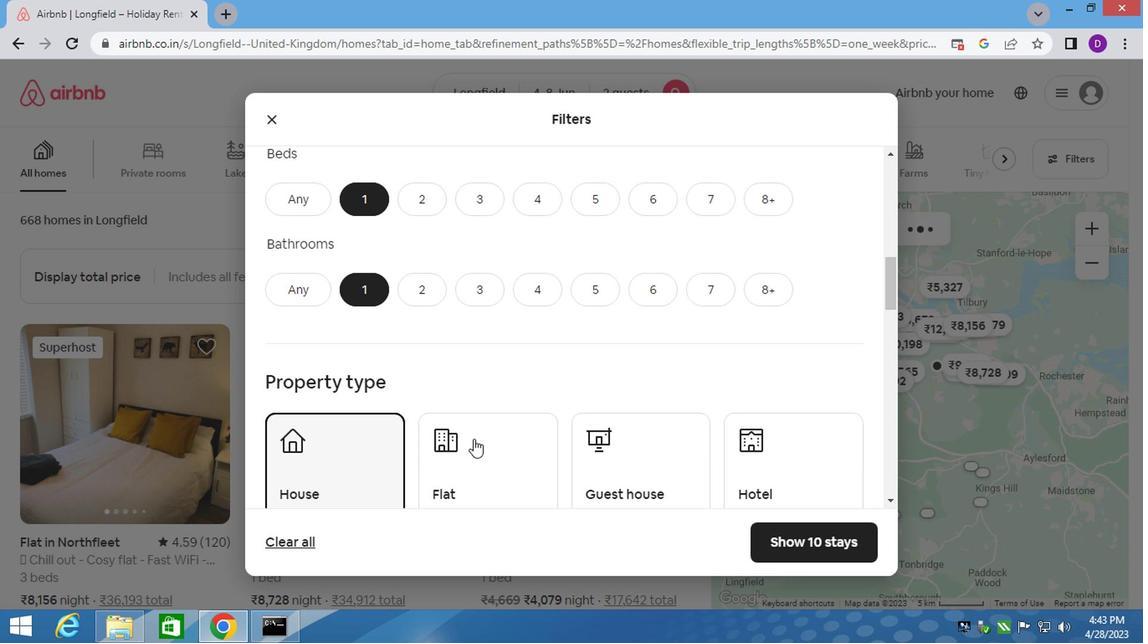 
Action: Mouse pressed left at (484, 439)
Screenshot: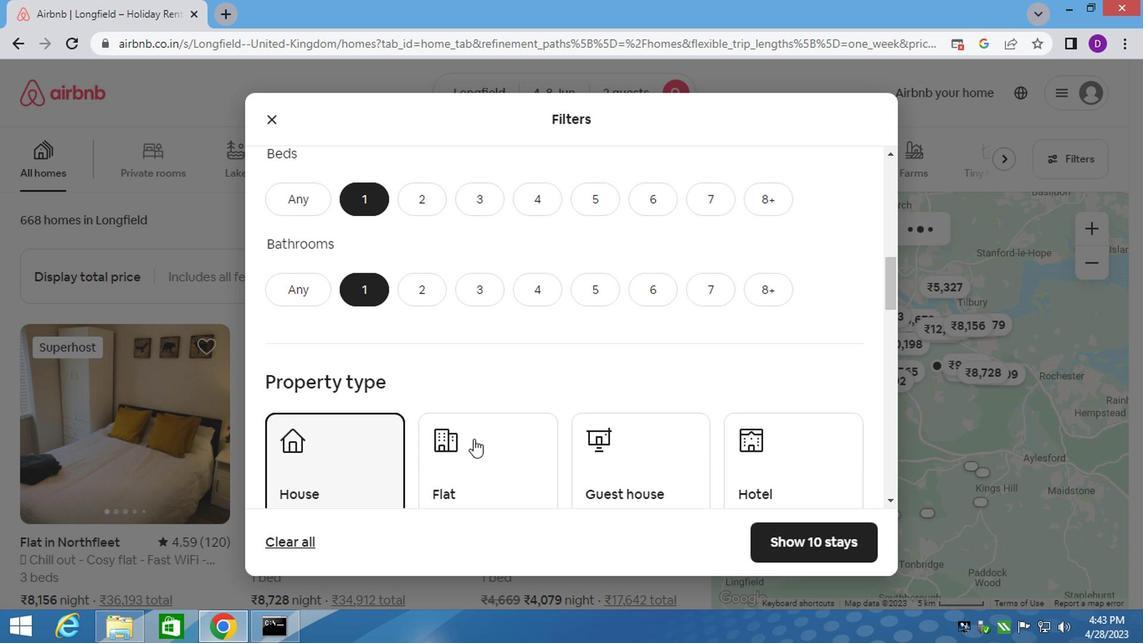 
Action: Mouse moved to (613, 446)
Screenshot: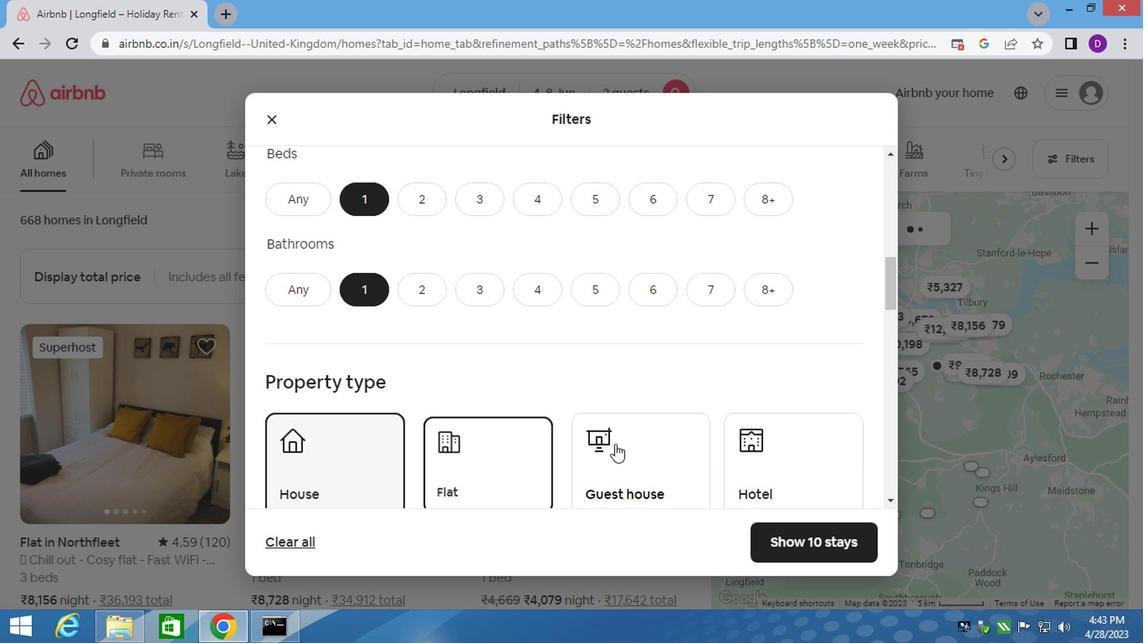 
Action: Mouse pressed left at (613, 446)
Screenshot: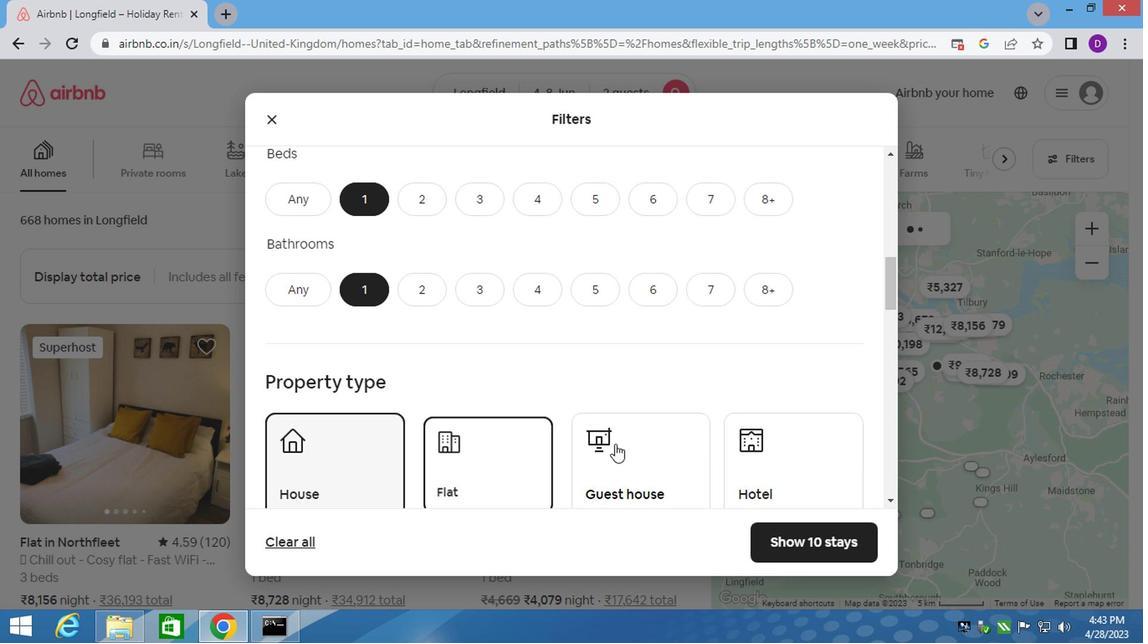 
Action: Mouse moved to (735, 442)
Screenshot: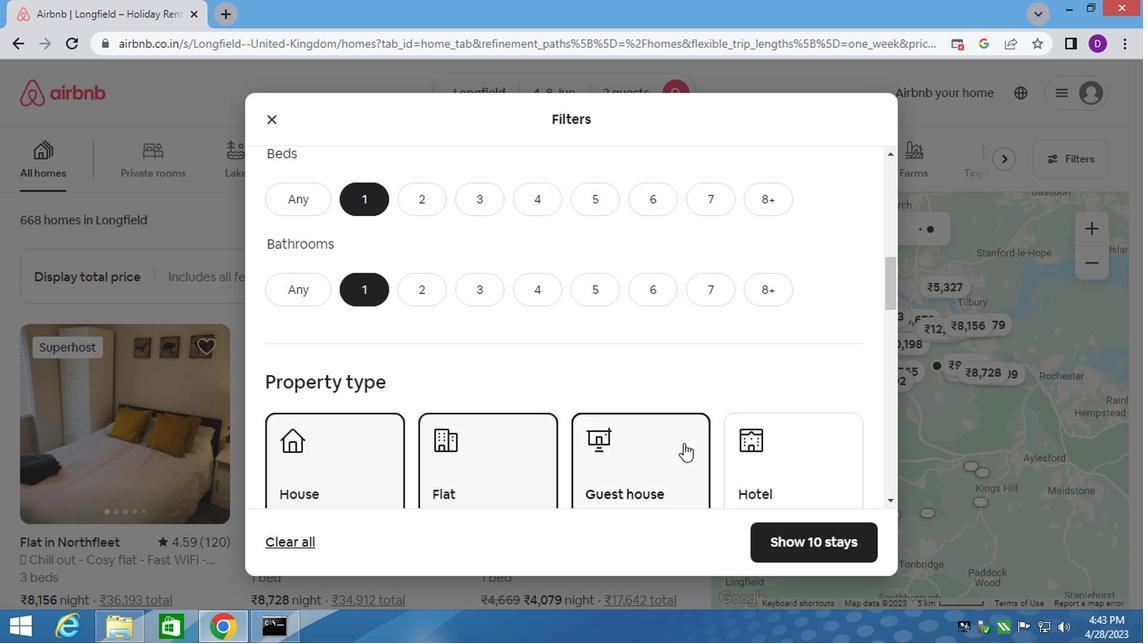 
Action: Mouse pressed left at (735, 442)
Screenshot: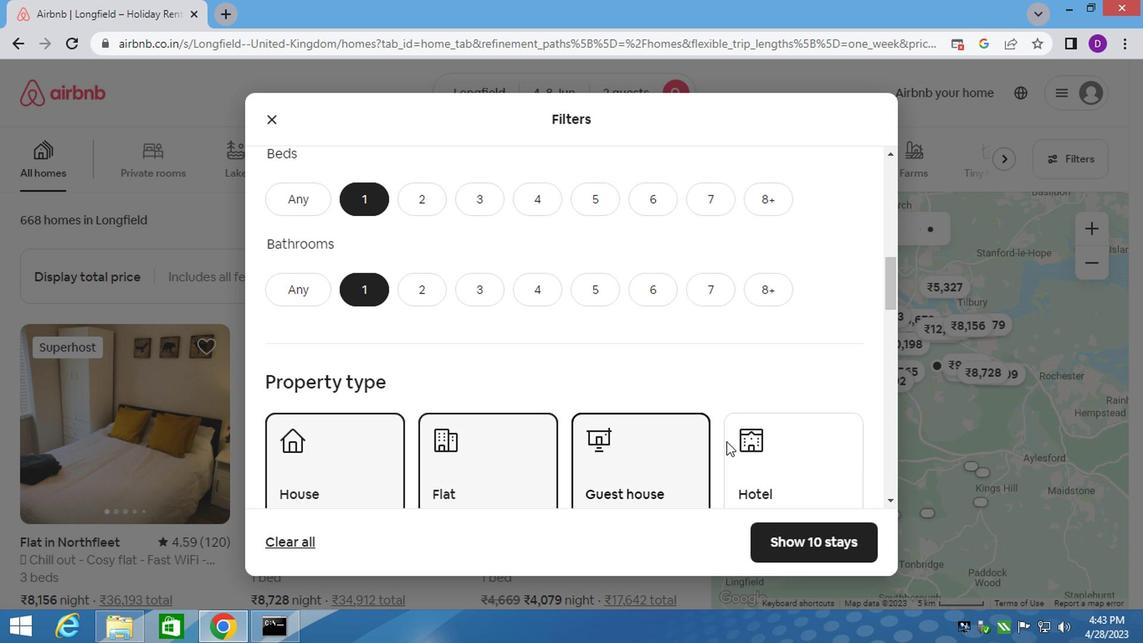 
Action: Mouse moved to (733, 443)
Screenshot: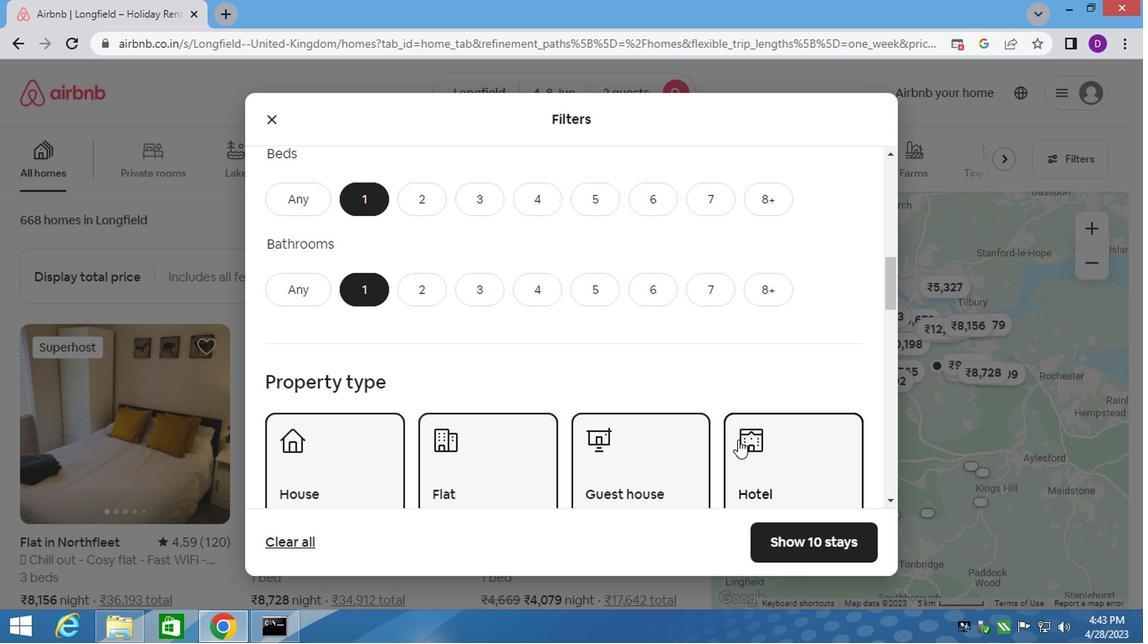 
Action: Mouse scrolled (733, 442) with delta (0, 0)
Screenshot: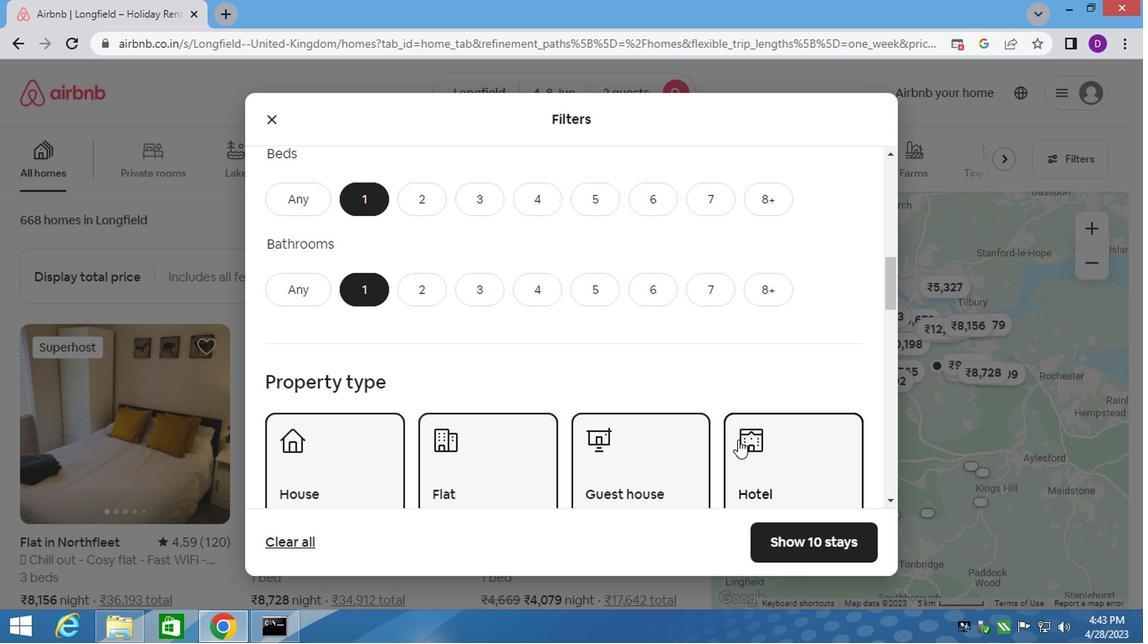 
Action: Mouse moved to (732, 444)
Screenshot: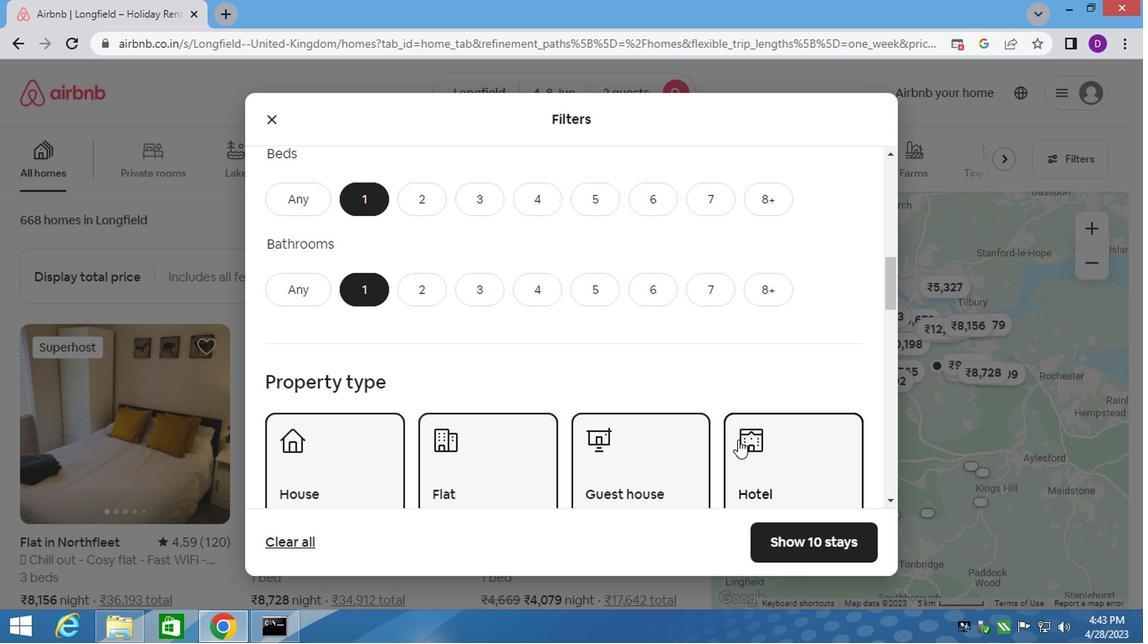 
Action: Mouse scrolled (732, 443) with delta (0, -1)
Screenshot: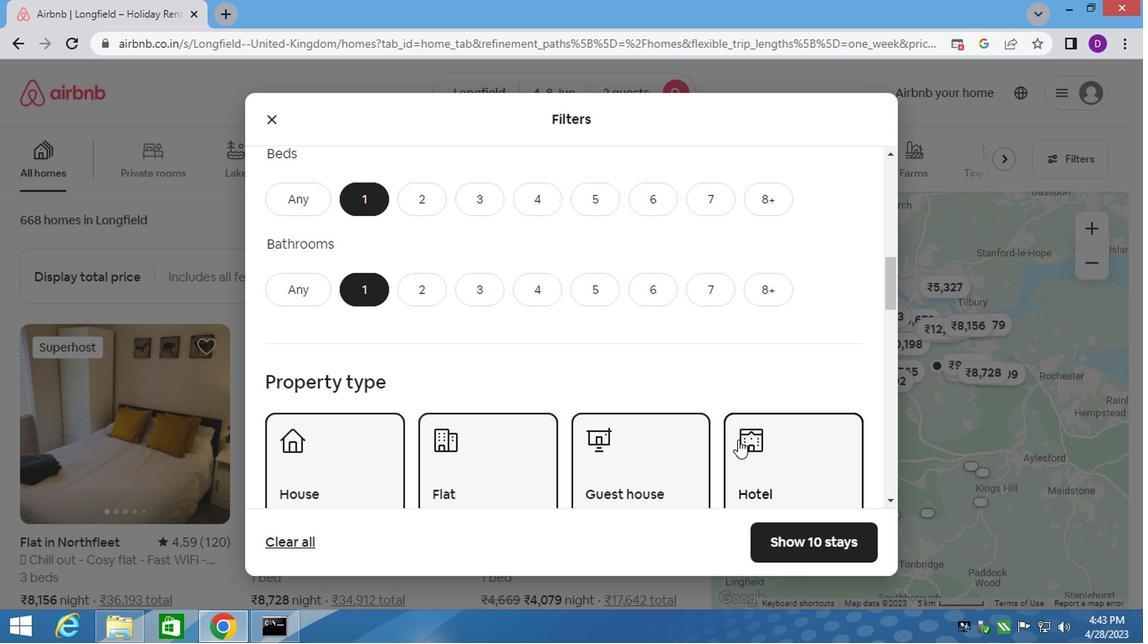 
Action: Mouse moved to (731, 444)
Screenshot: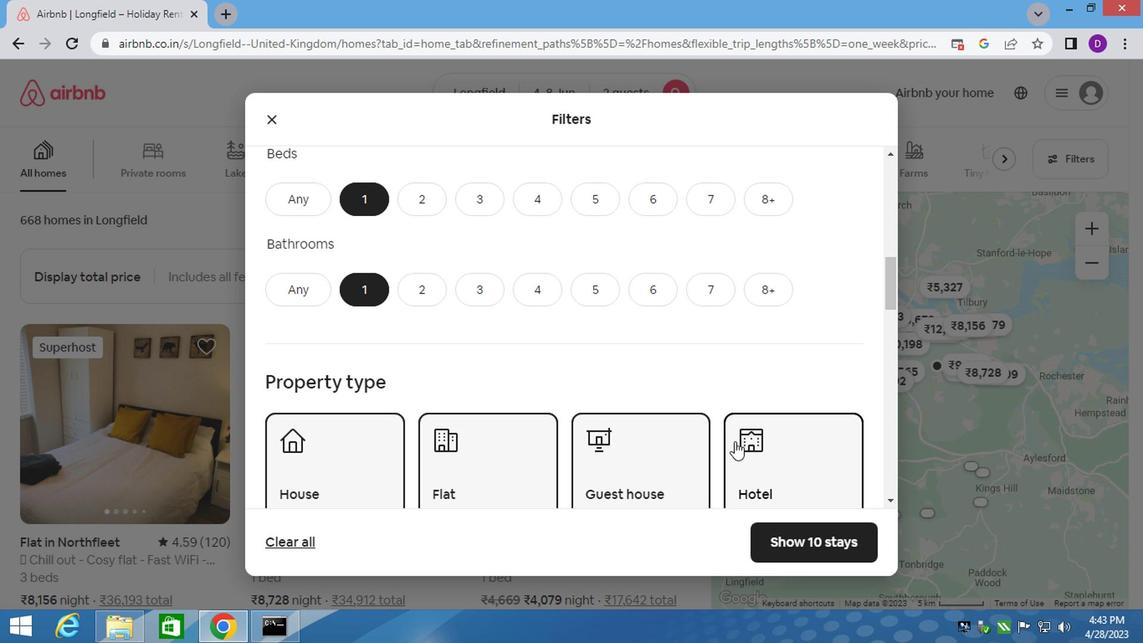 
Action: Mouse scrolled (731, 443) with delta (0, -1)
Screenshot: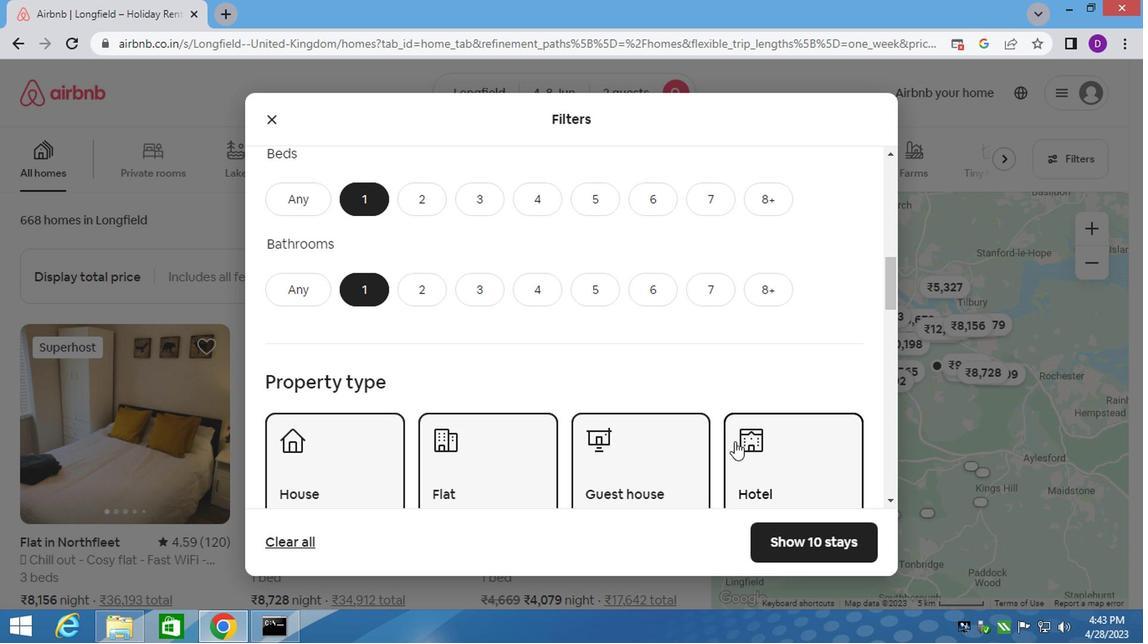 
Action: Mouse moved to (621, 450)
Screenshot: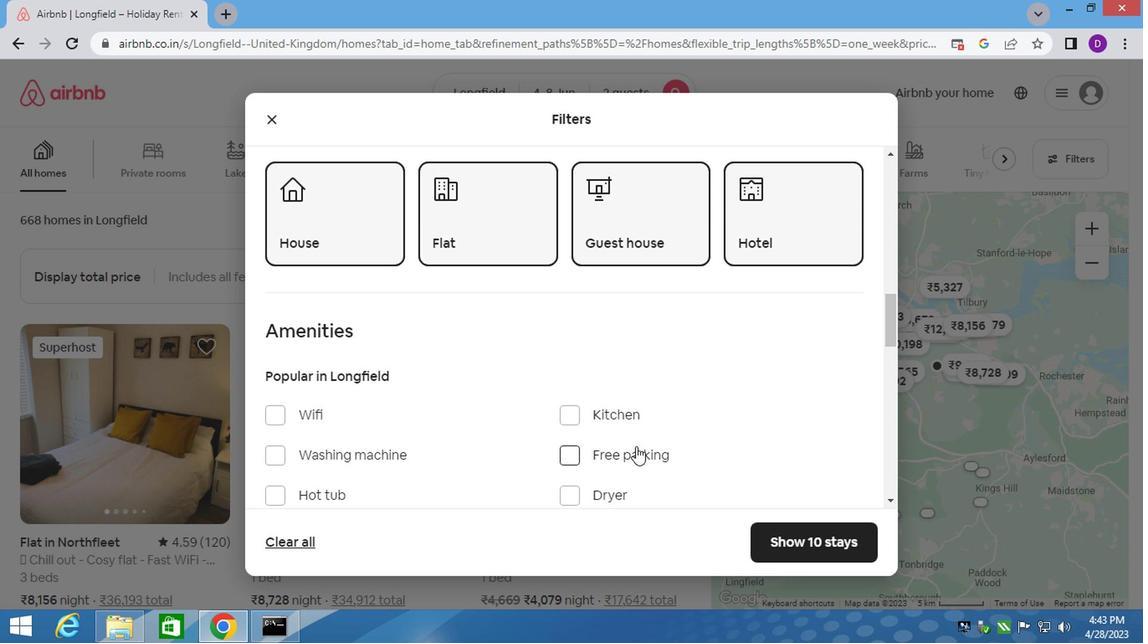 
Action: Mouse scrolled (621, 450) with delta (0, 0)
Screenshot: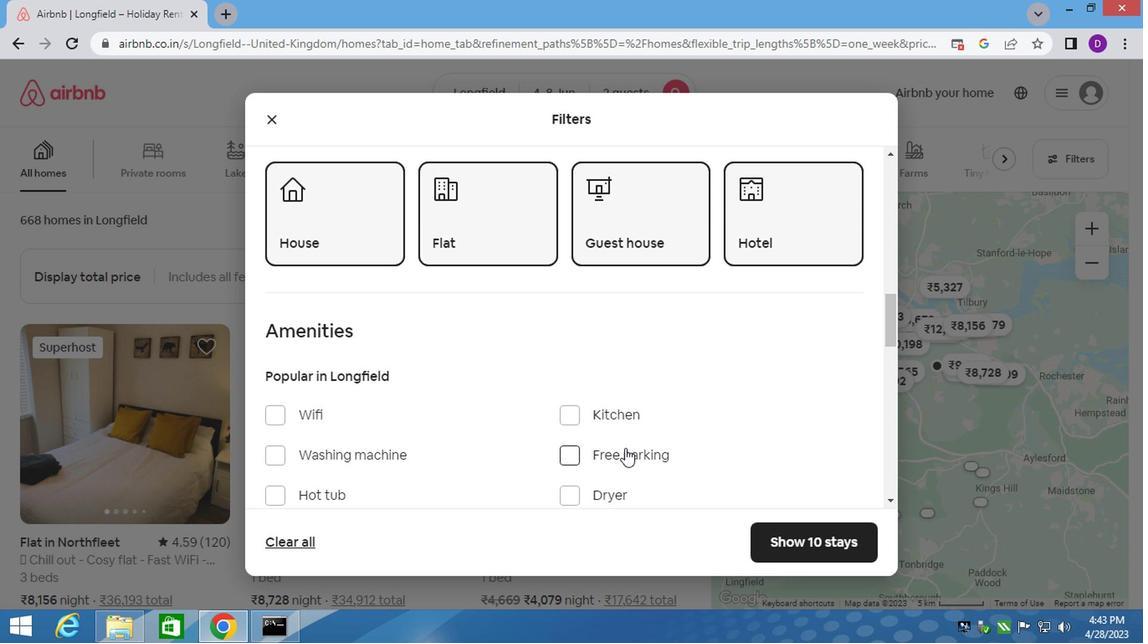 
Action: Mouse scrolled (621, 450) with delta (0, 0)
Screenshot: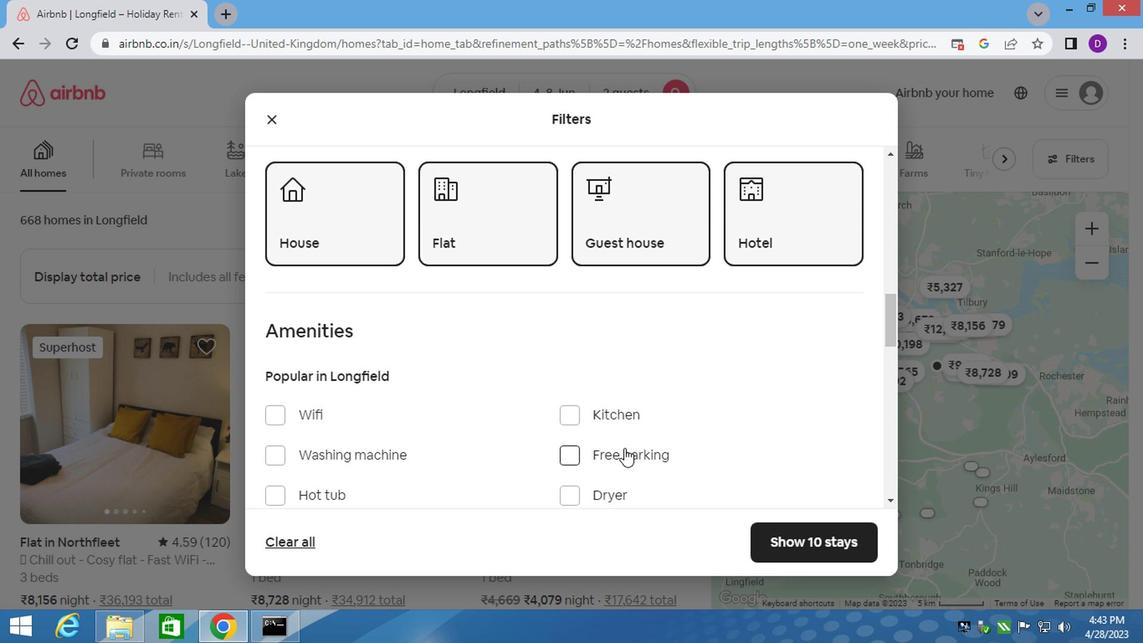 
Action: Mouse scrolled (621, 450) with delta (0, 0)
Screenshot: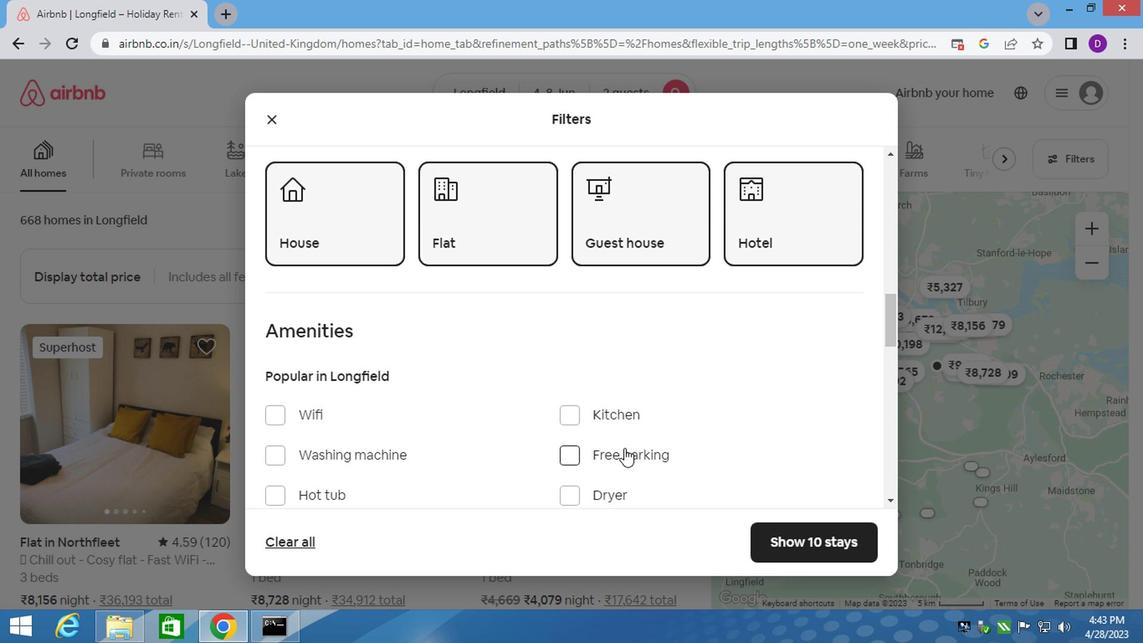 
Action: Mouse moved to (485, 404)
Screenshot: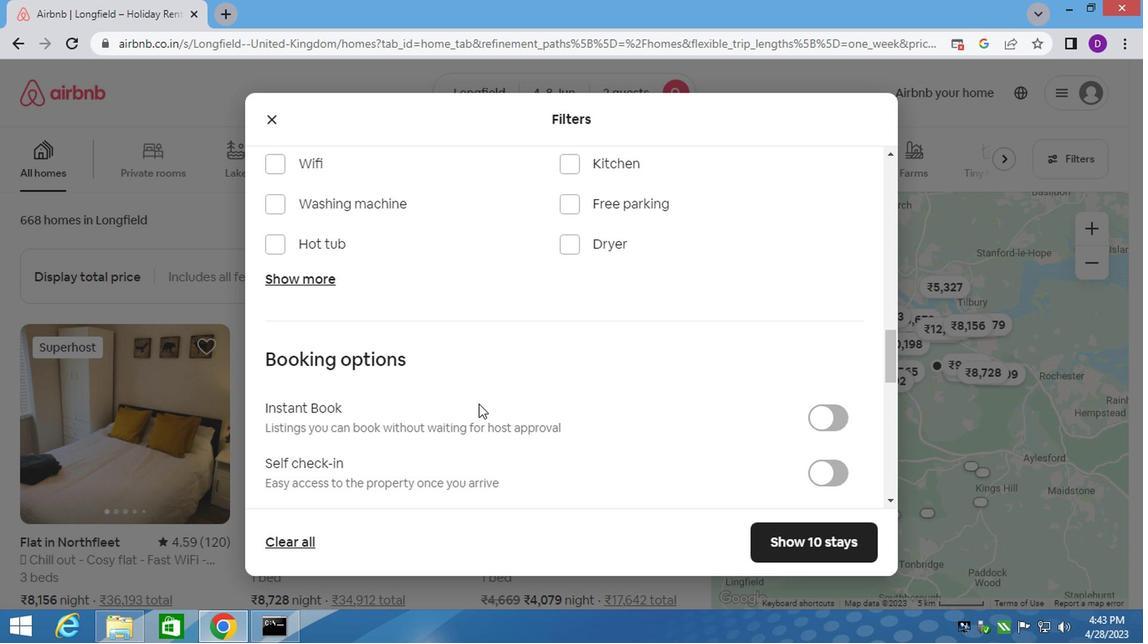 
Action: Mouse scrolled (480, 403) with delta (0, 0)
Screenshot: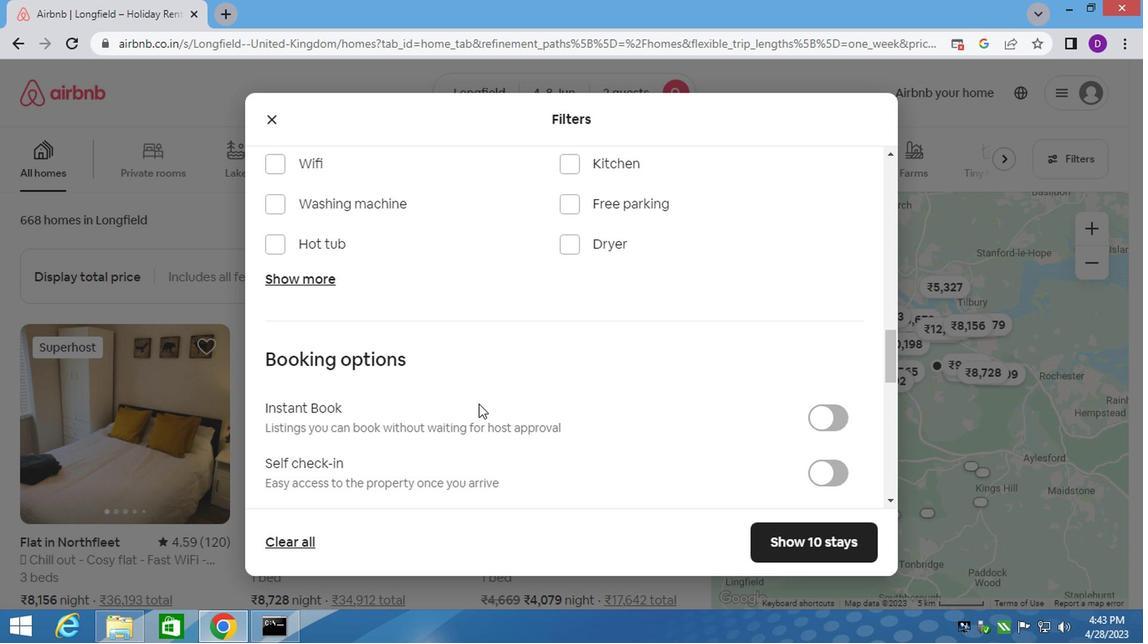 
Action: Mouse moved to (810, 390)
Screenshot: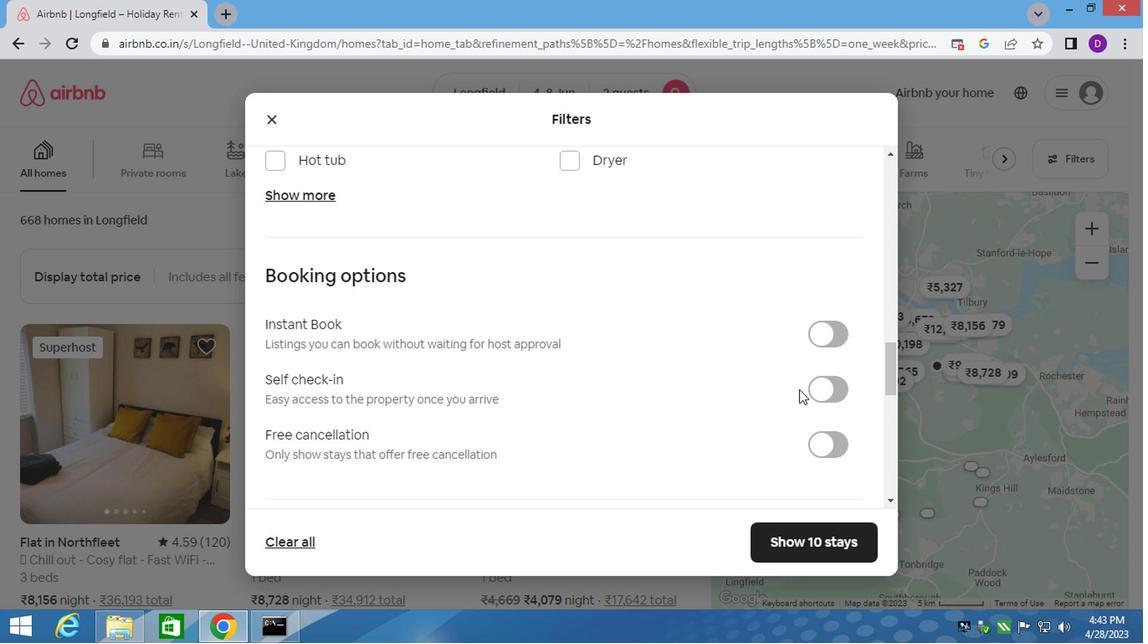 
Action: Mouse pressed left at (810, 390)
Screenshot: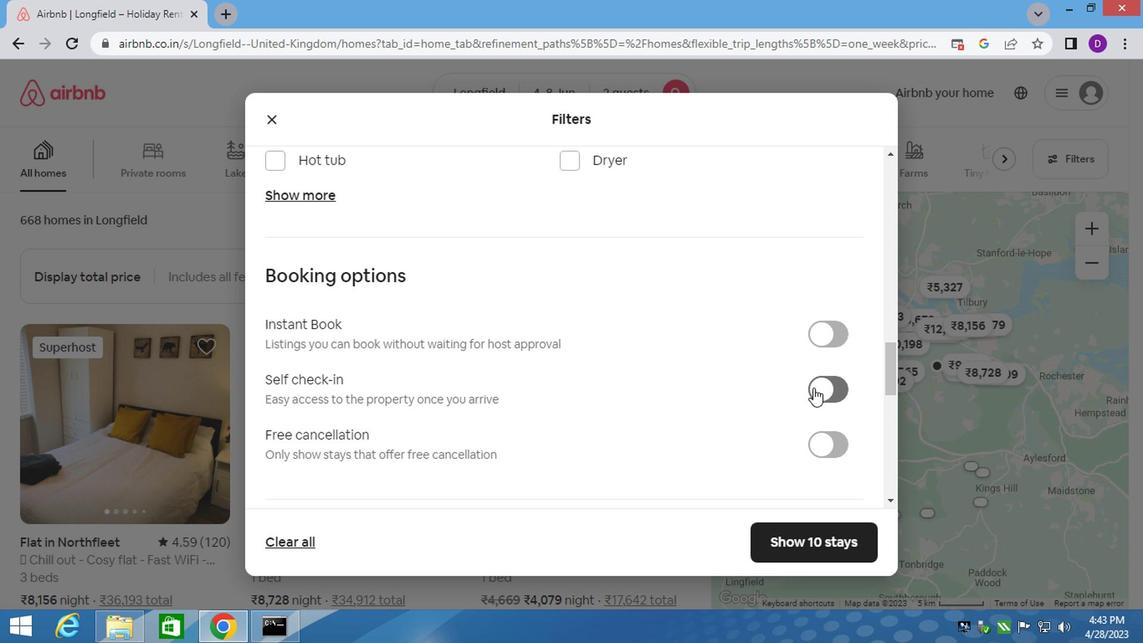 
Action: Mouse moved to (462, 403)
Screenshot: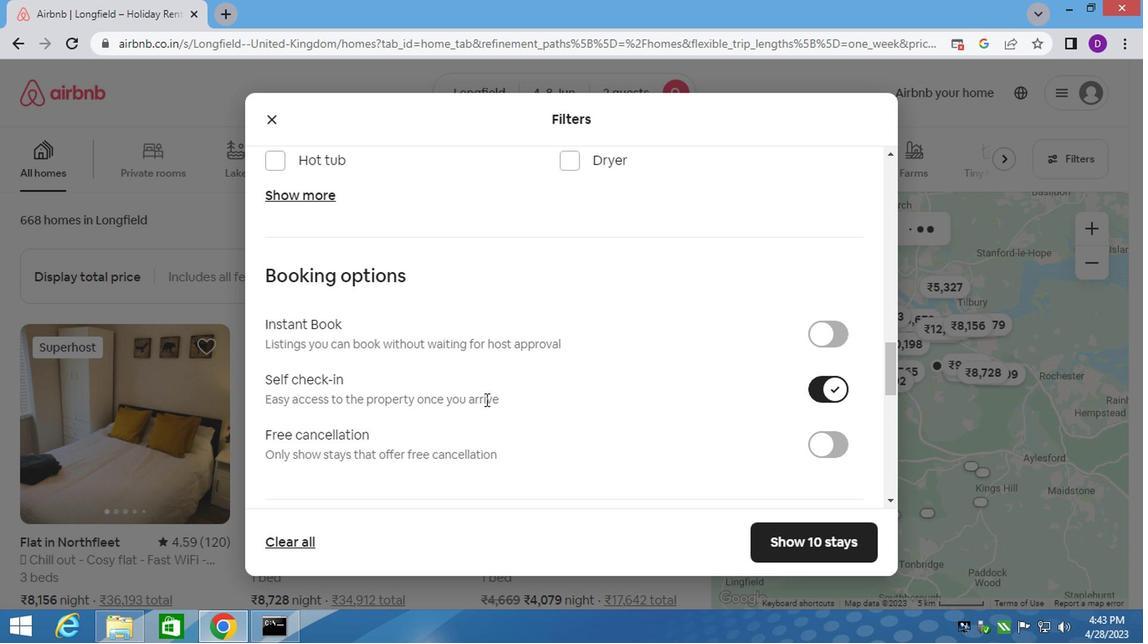 
Action: Mouse scrolled (462, 403) with delta (0, 0)
Screenshot: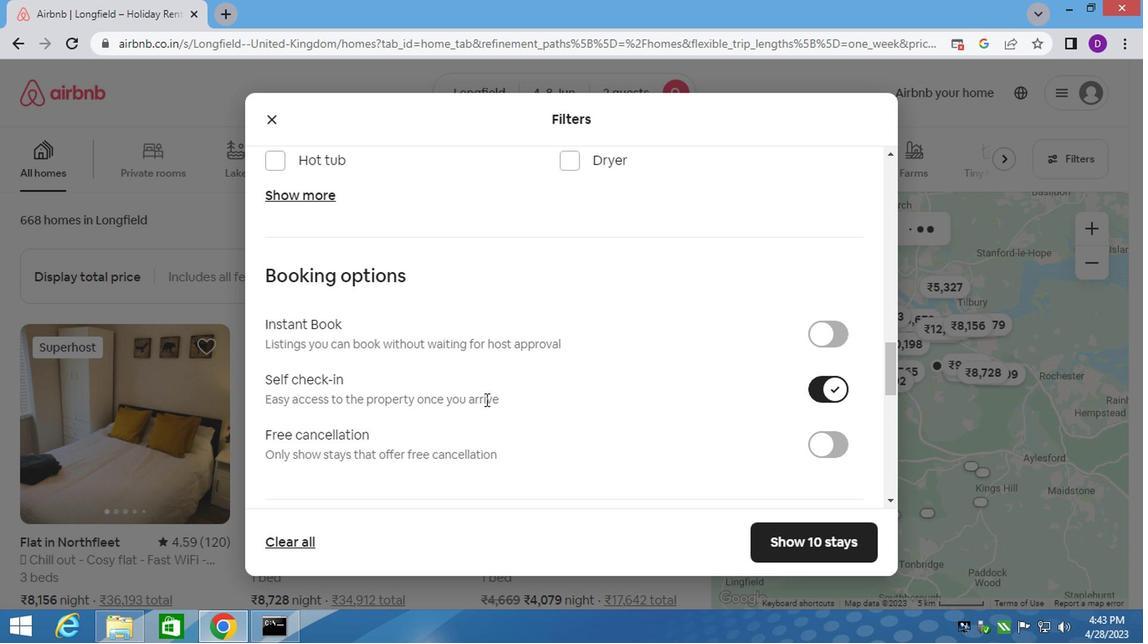 
Action: Mouse scrolled (462, 403) with delta (0, 0)
Screenshot: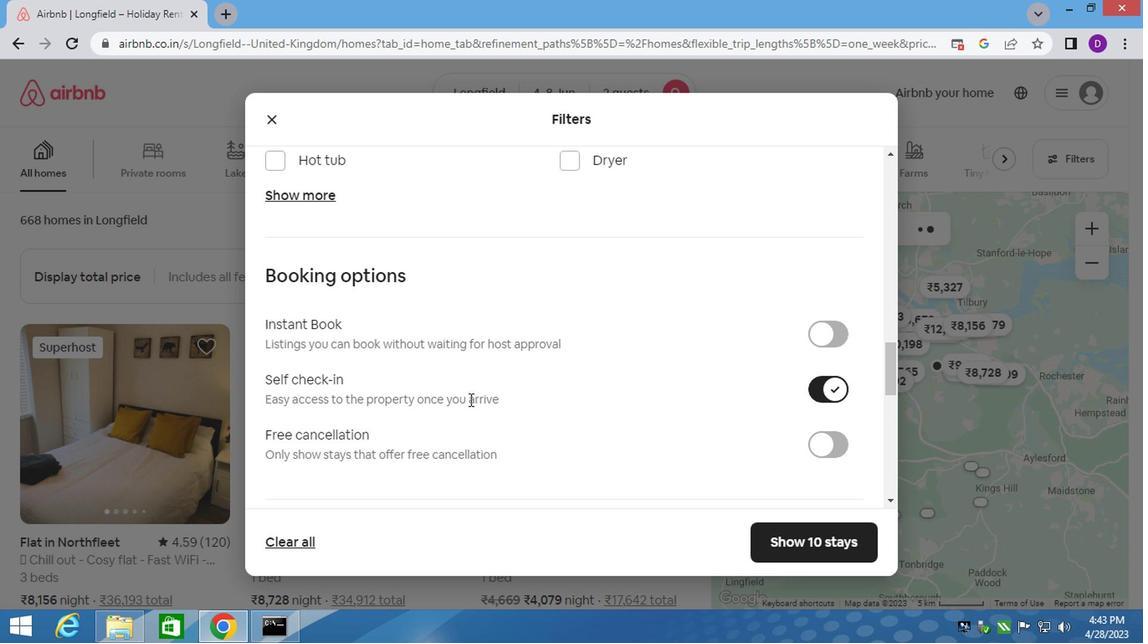 
Action: Mouse scrolled (462, 403) with delta (0, 0)
Screenshot: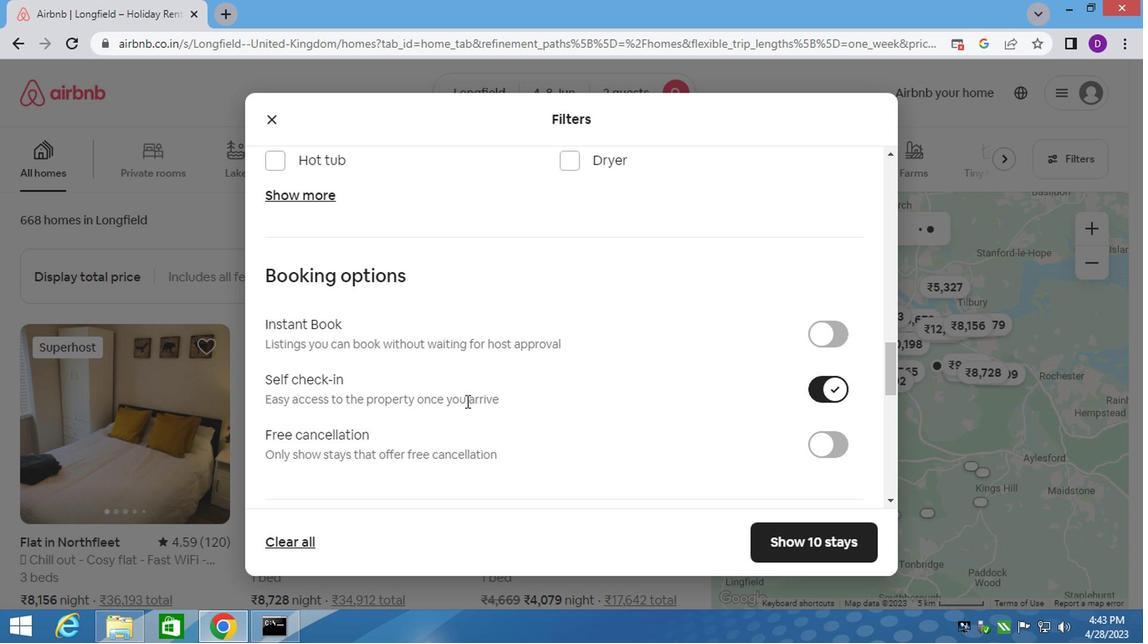 
Action: Mouse scrolled (462, 403) with delta (0, 0)
Screenshot: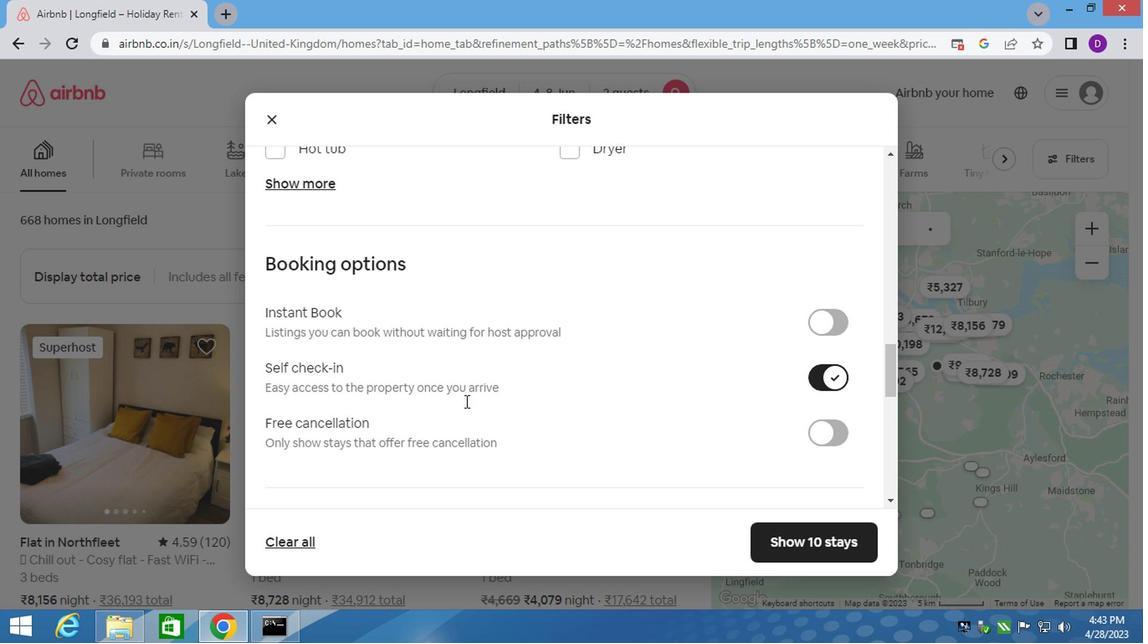 
Action: Mouse scrolled (462, 403) with delta (0, 0)
Screenshot: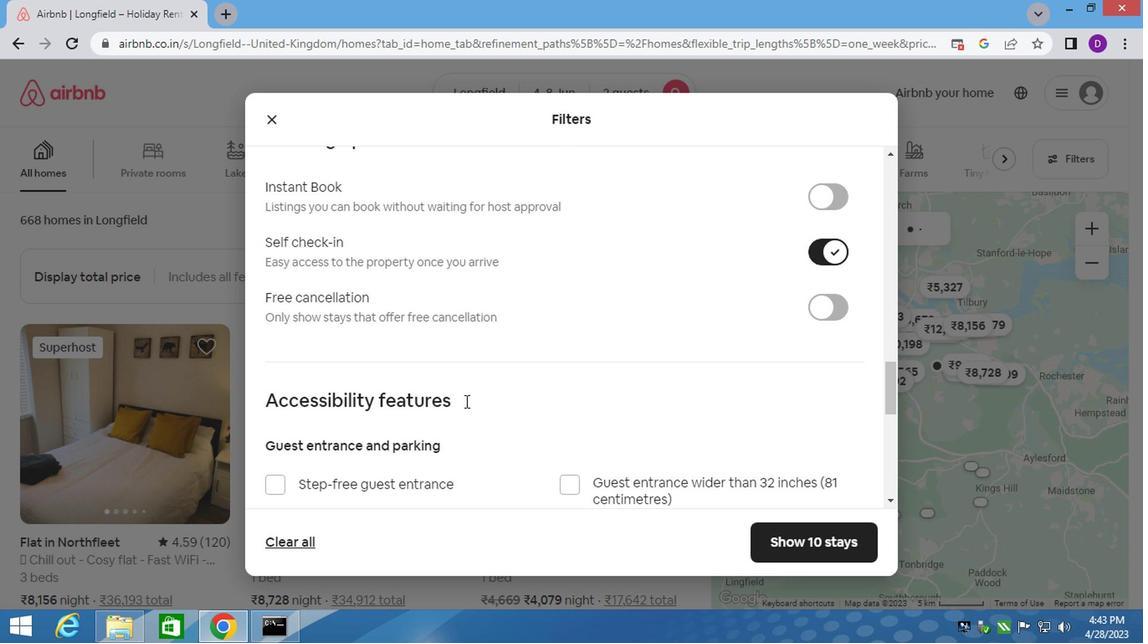 
Action: Mouse scrolled (462, 403) with delta (0, 0)
Screenshot: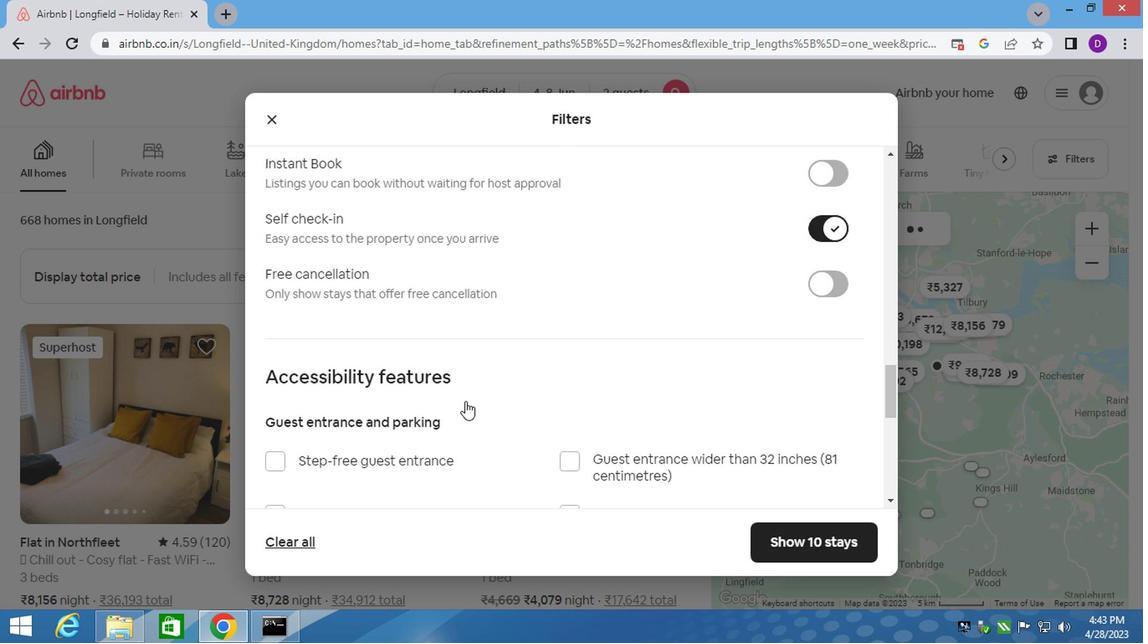
Action: Mouse moved to (461, 404)
Screenshot: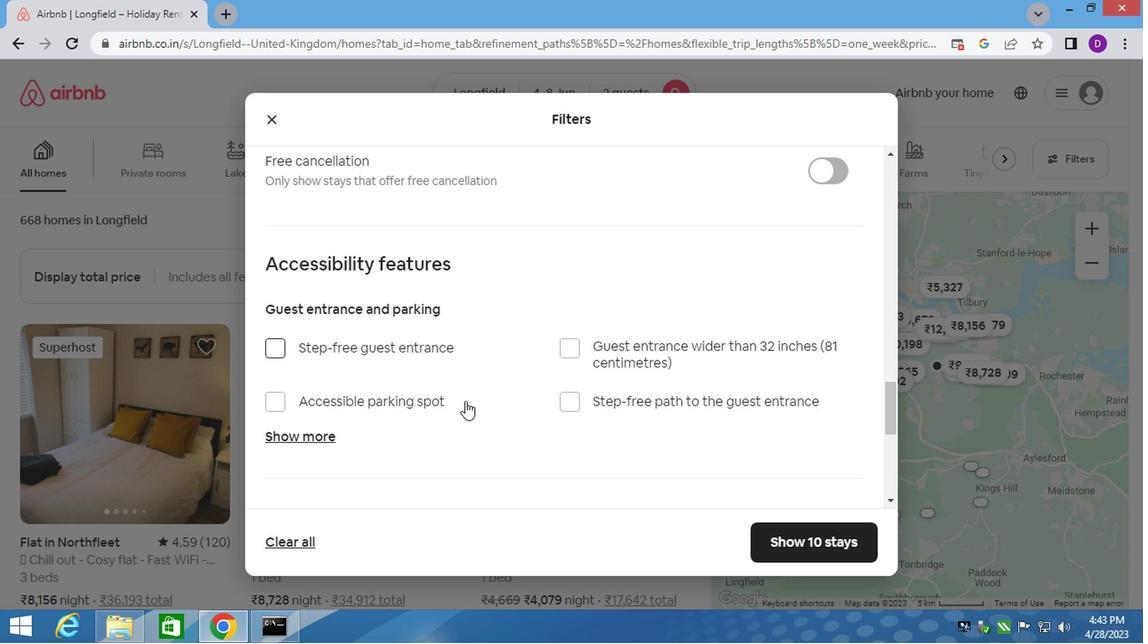 
Action: Mouse scrolled (462, 403) with delta (0, 0)
Screenshot: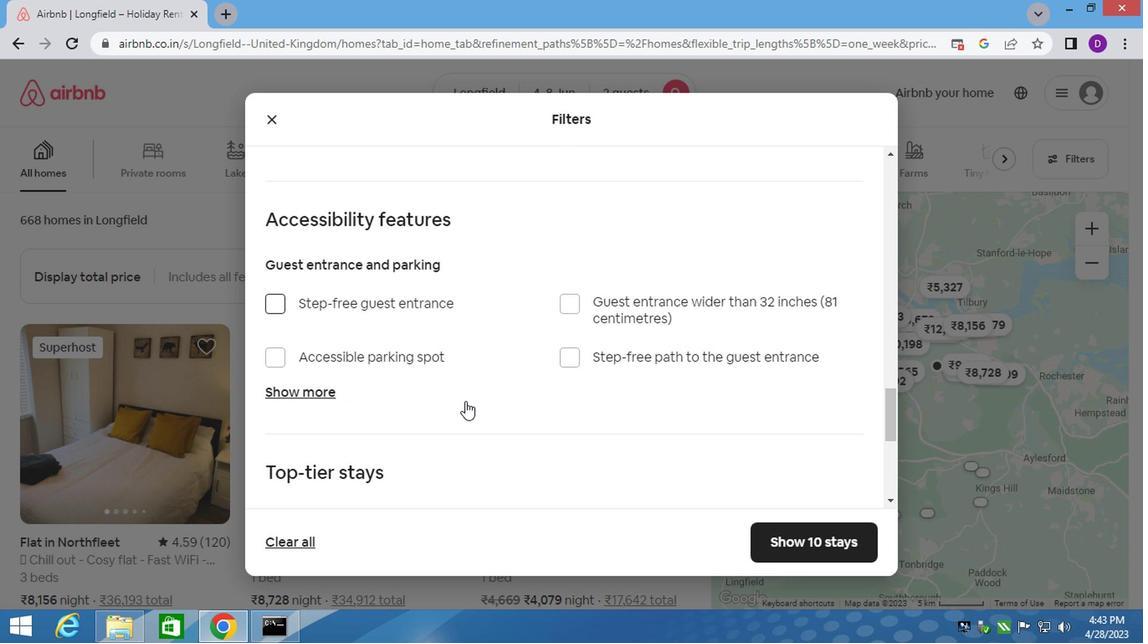
Action: Mouse moved to (421, 411)
Screenshot: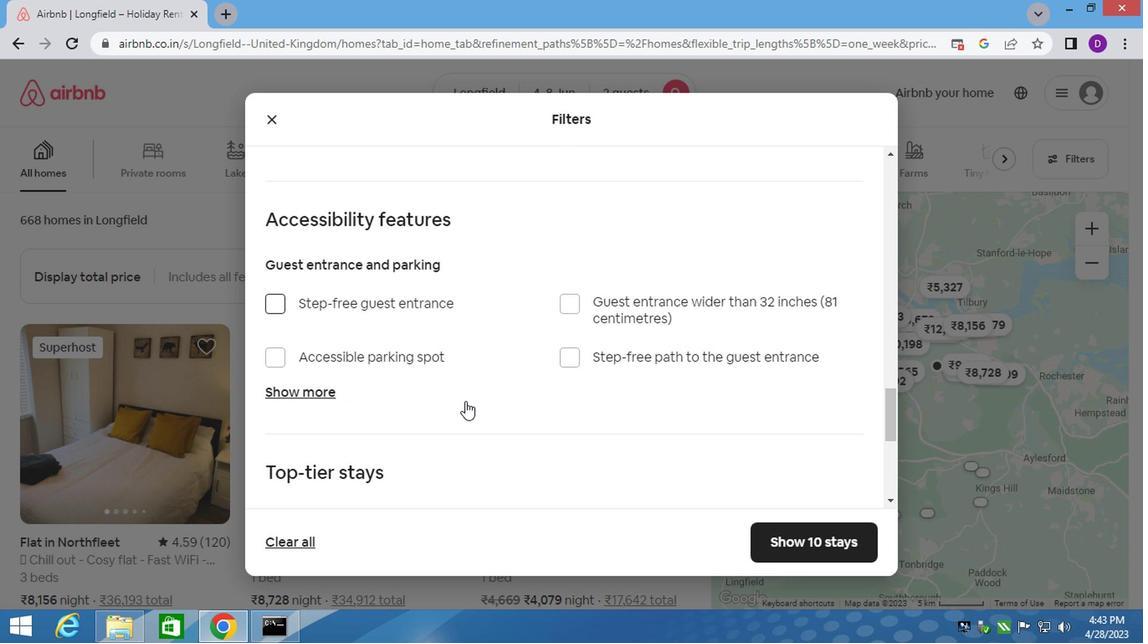 
Action: Mouse scrolled (460, 403) with delta (0, 0)
Screenshot: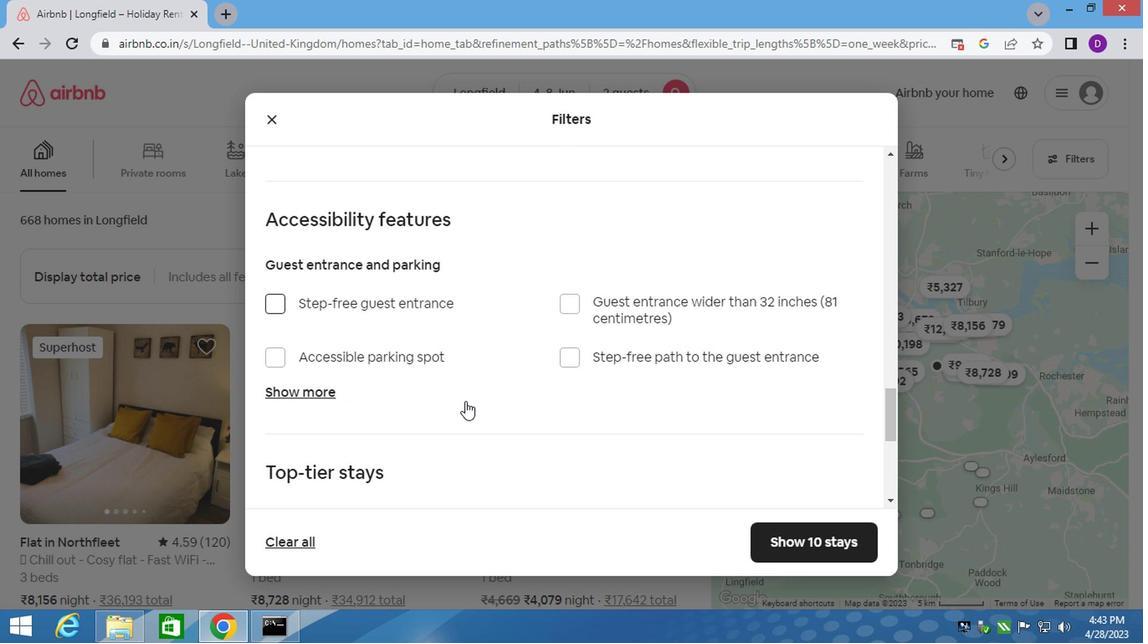 
Action: Mouse moved to (375, 413)
Screenshot: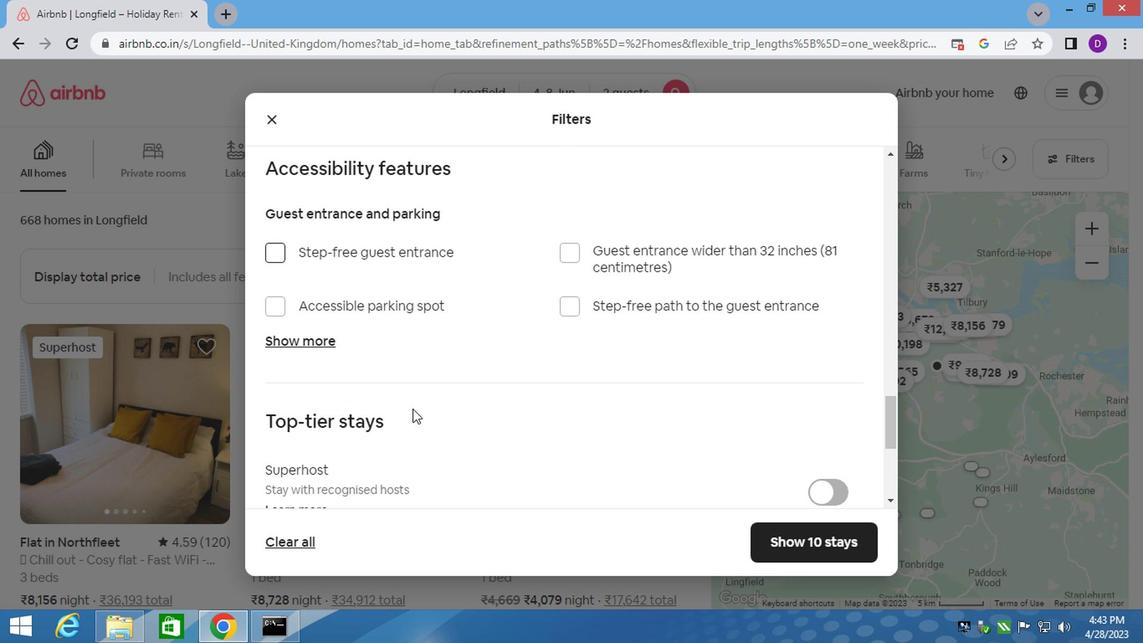 
Action: Mouse scrolled (378, 412) with delta (0, -1)
Screenshot: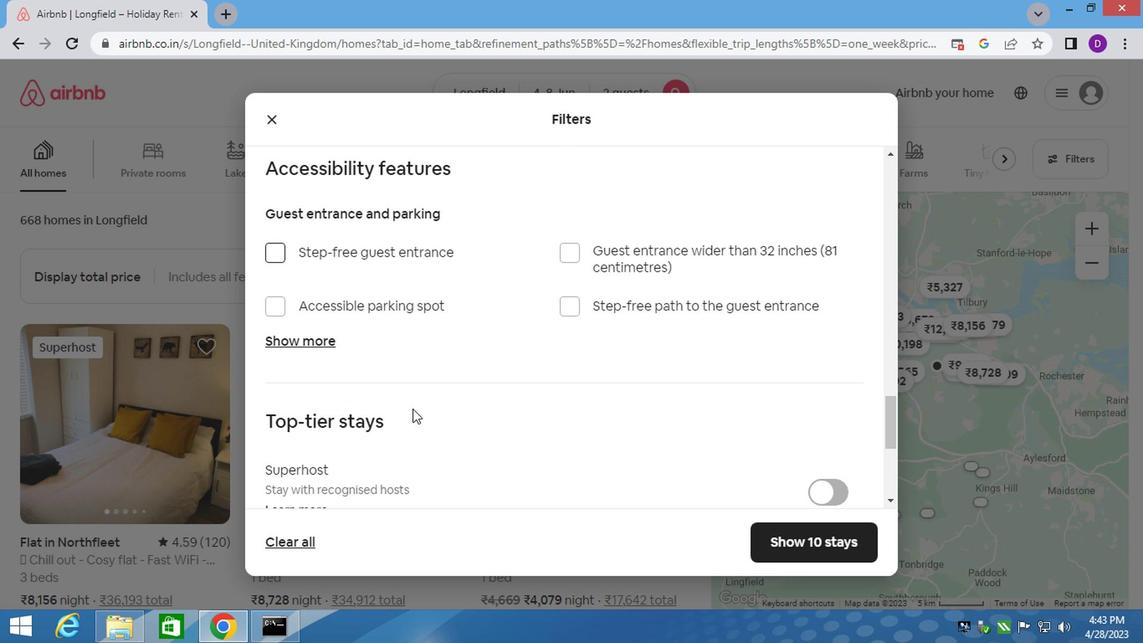 
Action: Mouse moved to (374, 413)
Screenshot: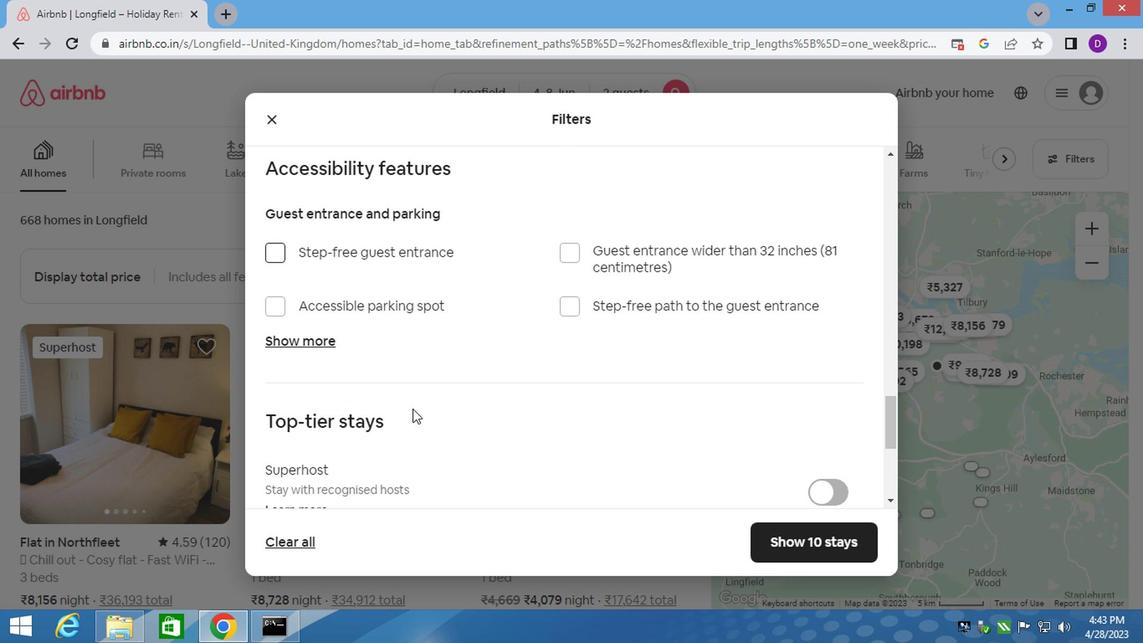 
Action: Mouse scrolled (374, 412) with delta (0, -1)
Screenshot: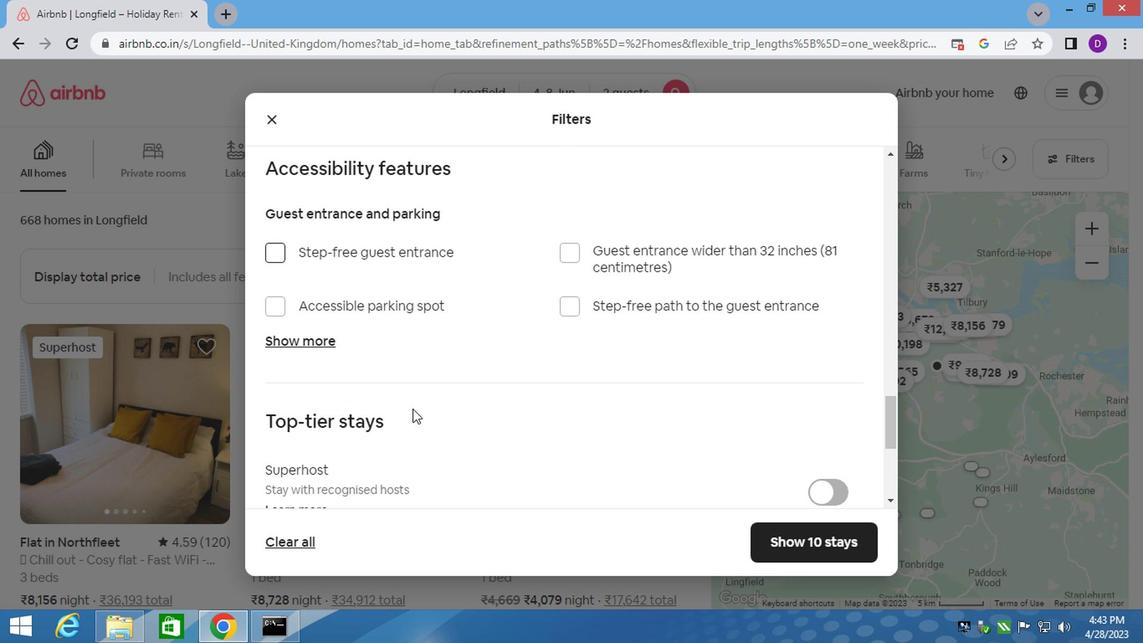 
Action: Mouse moved to (364, 413)
Screenshot: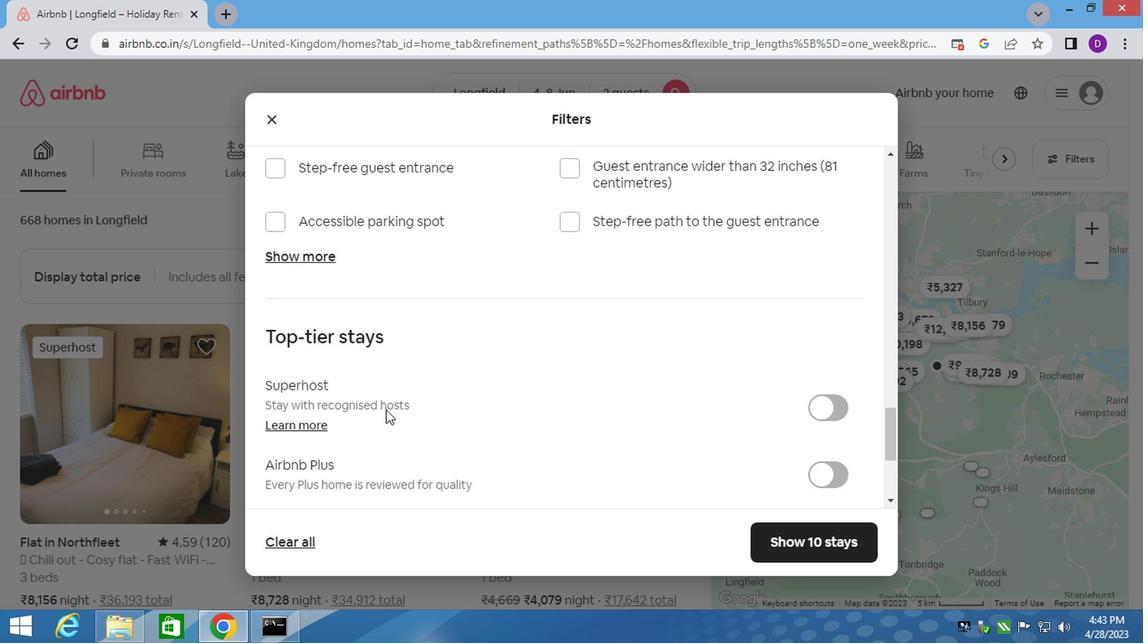 
Action: Mouse scrolled (367, 413) with delta (0, 0)
Screenshot: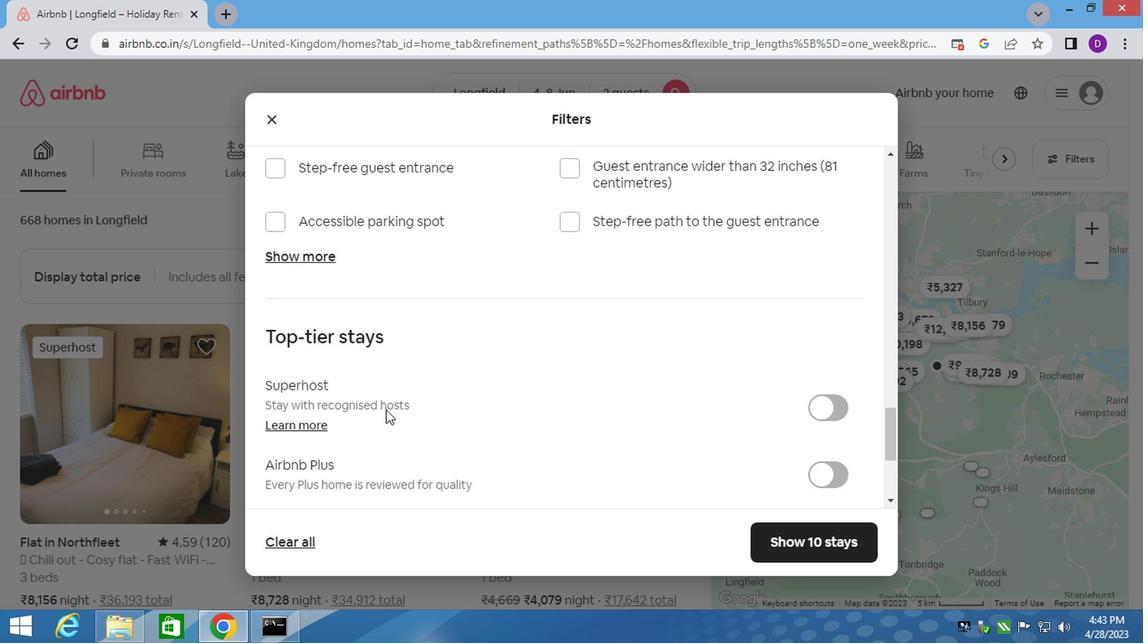 
Action: Mouse moved to (276, 389)
Screenshot: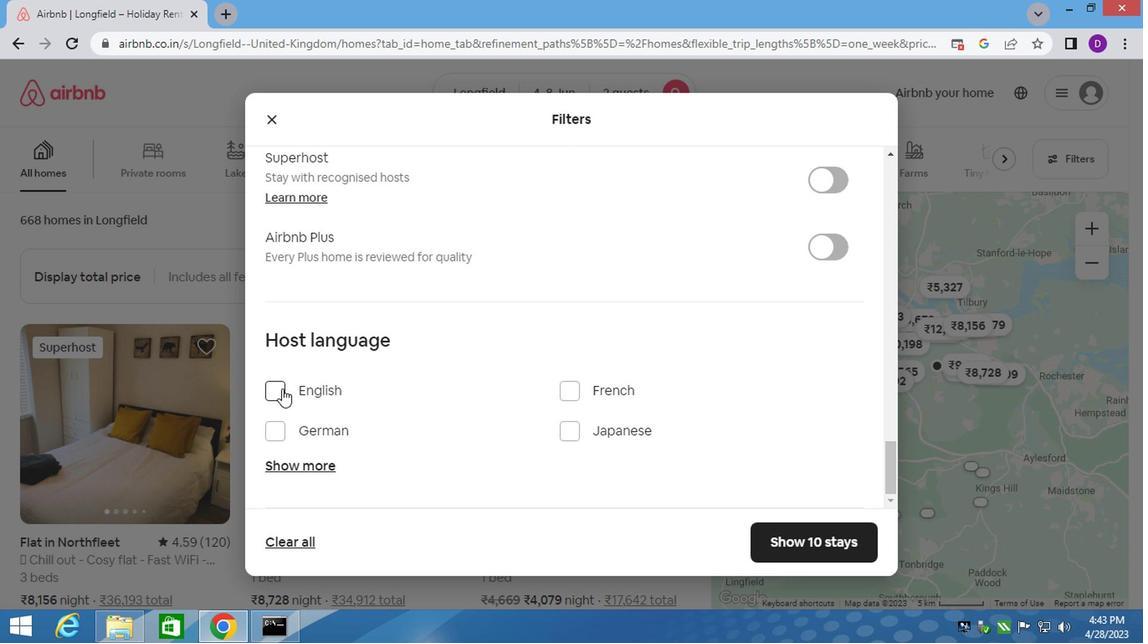 
Action: Mouse pressed left at (276, 389)
Screenshot: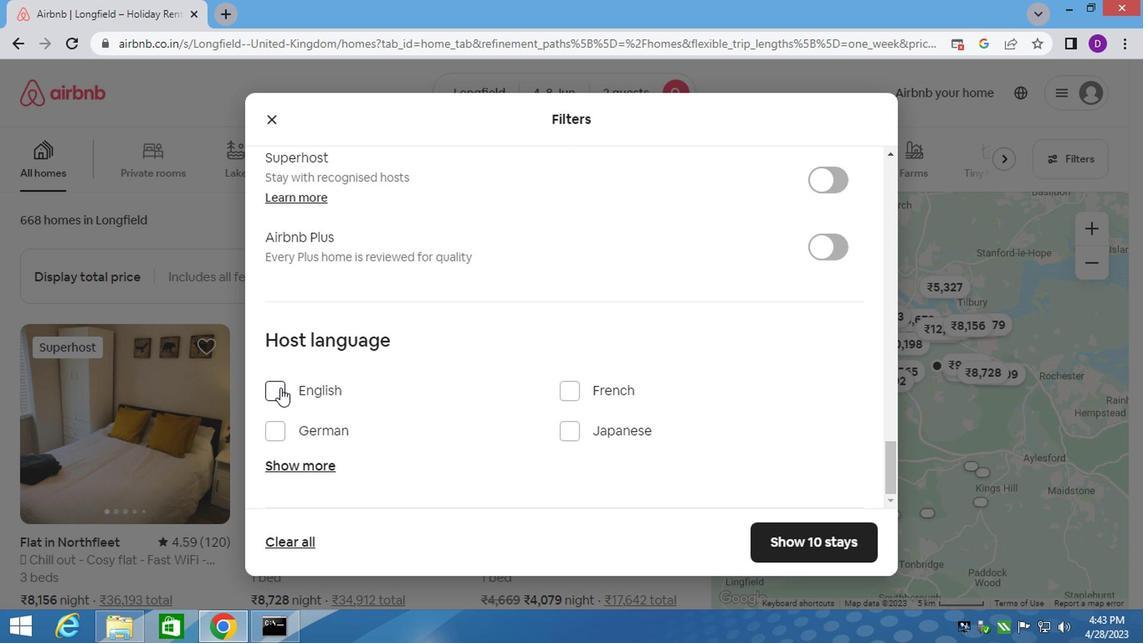 
Action: Mouse moved to (774, 542)
Screenshot: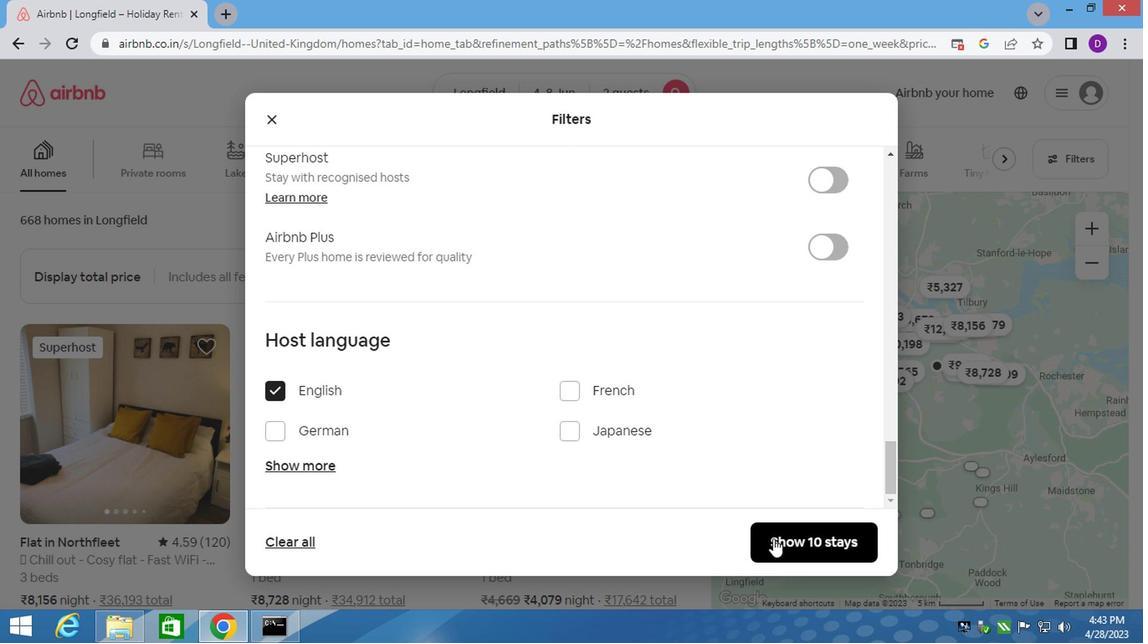 
Action: Mouse pressed left at (774, 542)
Screenshot: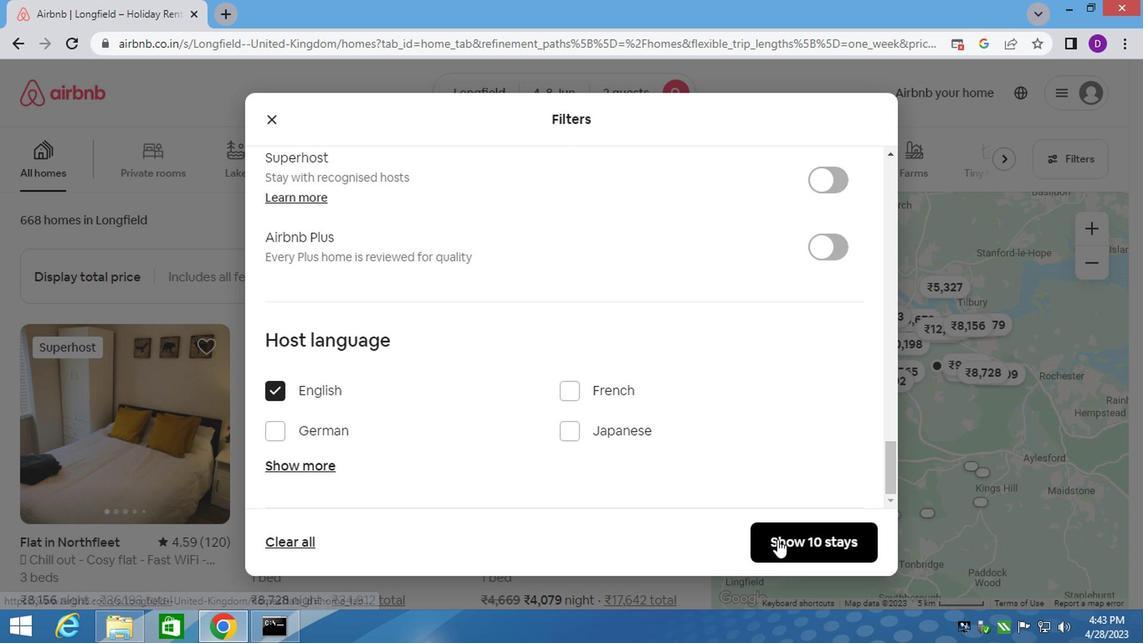 
